 Task: Look for space in Palani, India from 4th June, 2023 to 15th June, 2023 for 2 adults in price range Rs.10000 to Rs.15000. Place can be entire place with 1  bedroom having 1 bed and 1 bathroom. Property type can be house, flat, guest house, hotel. Booking option can be shelf check-in. Required host language is English.
Action: Mouse moved to (446, 76)
Screenshot: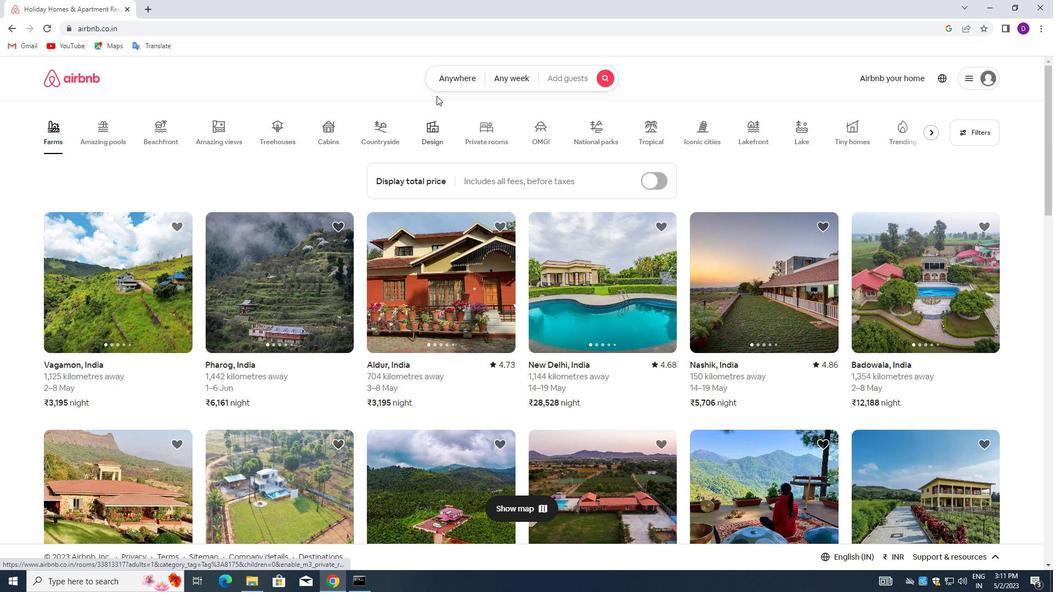
Action: Mouse pressed left at (446, 76)
Screenshot: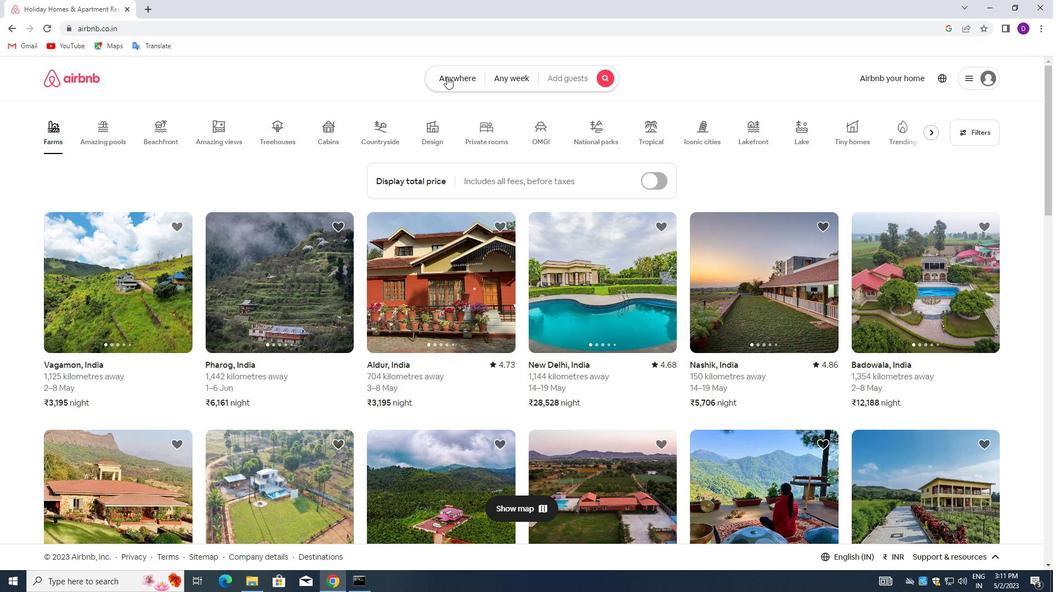 
Action: Mouse moved to (354, 119)
Screenshot: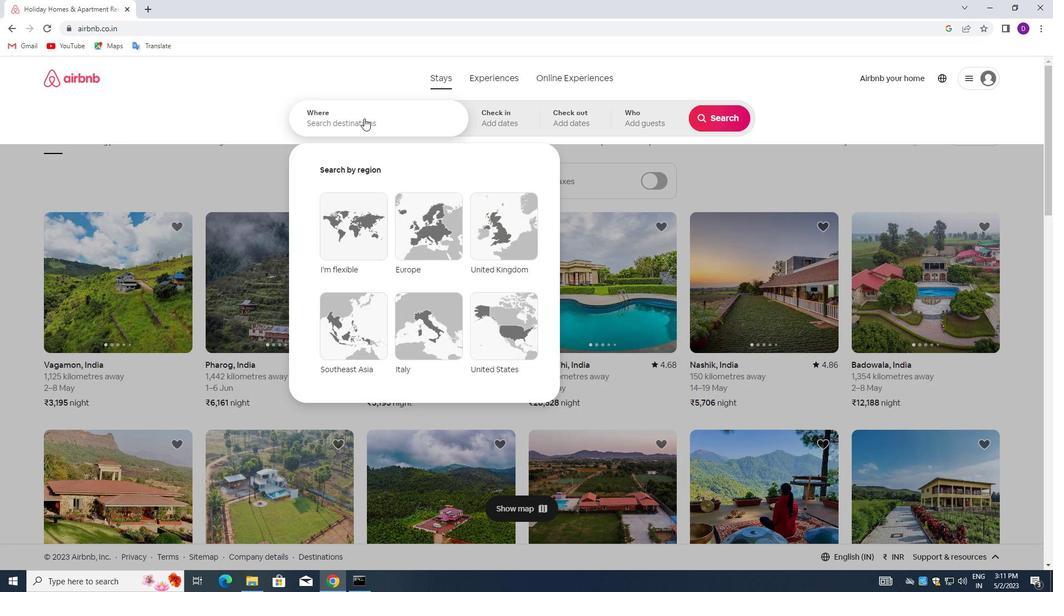 
Action: Mouse pressed left at (354, 119)
Screenshot: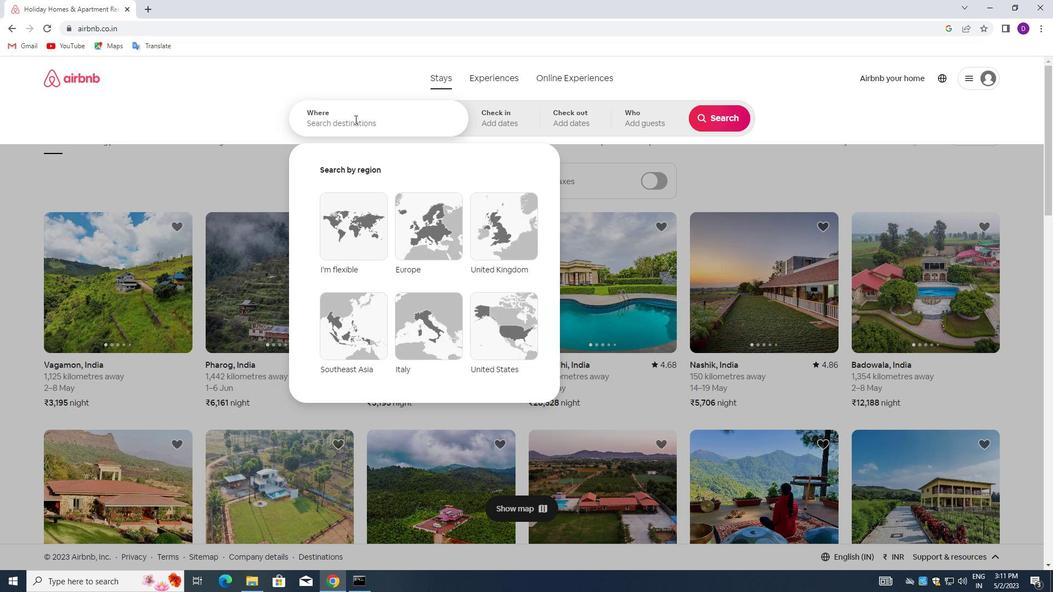 
Action: Mouse moved to (219, 135)
Screenshot: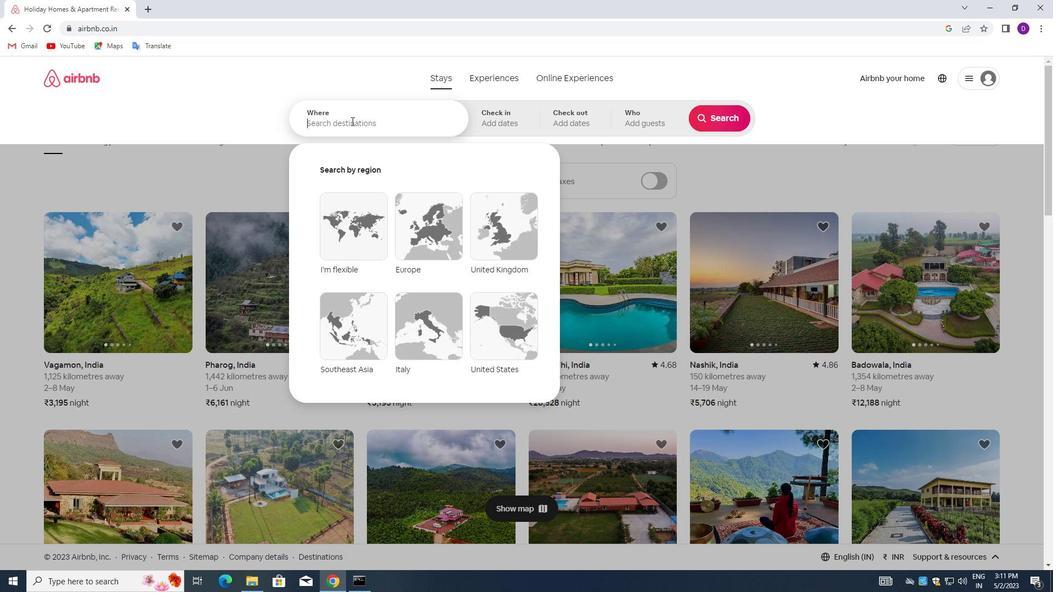 
Action: Key pressed <Key.shift>PALANI,<Key.space><Key.shift>INDIA<Key.enter>
Screenshot: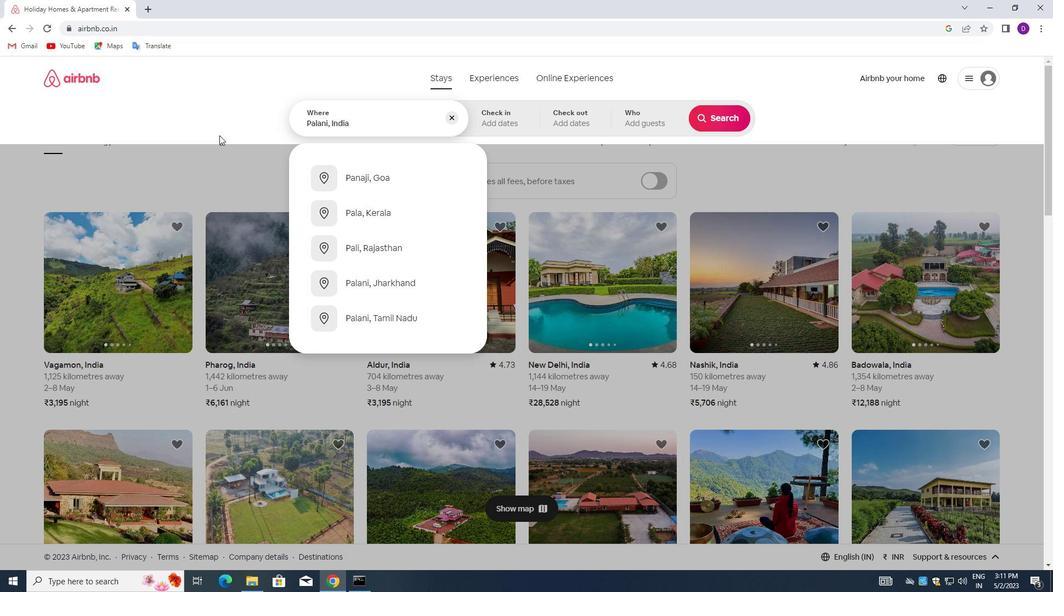 
Action: Mouse moved to (552, 279)
Screenshot: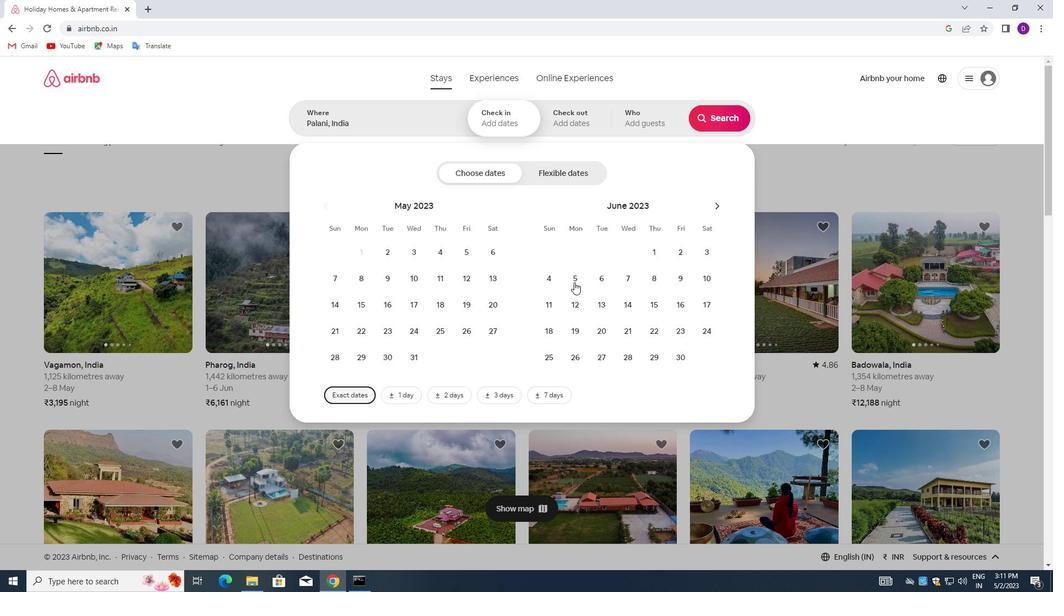 
Action: Mouse pressed left at (552, 279)
Screenshot: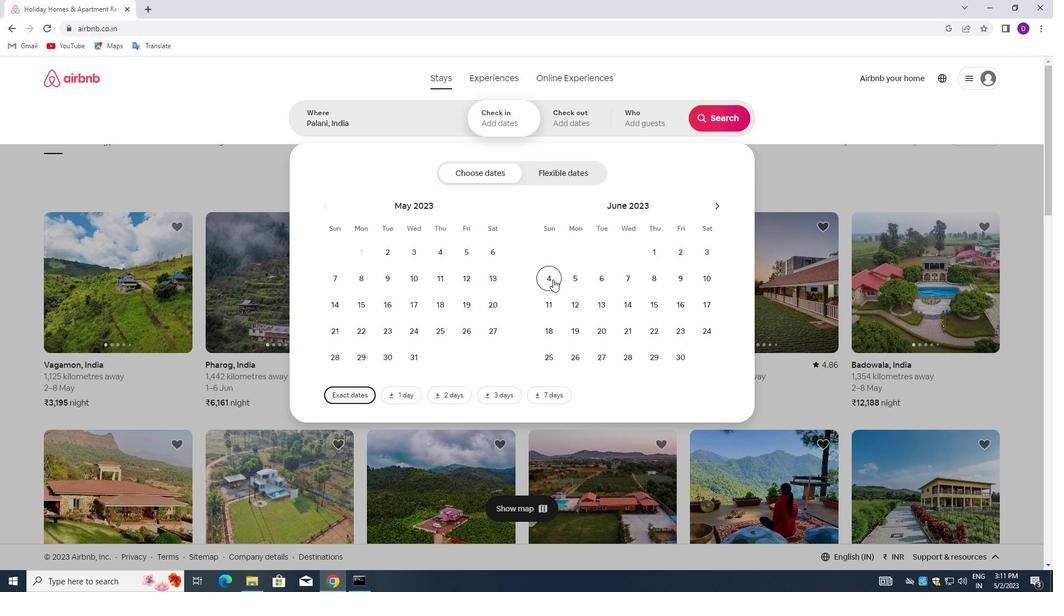 
Action: Mouse moved to (652, 307)
Screenshot: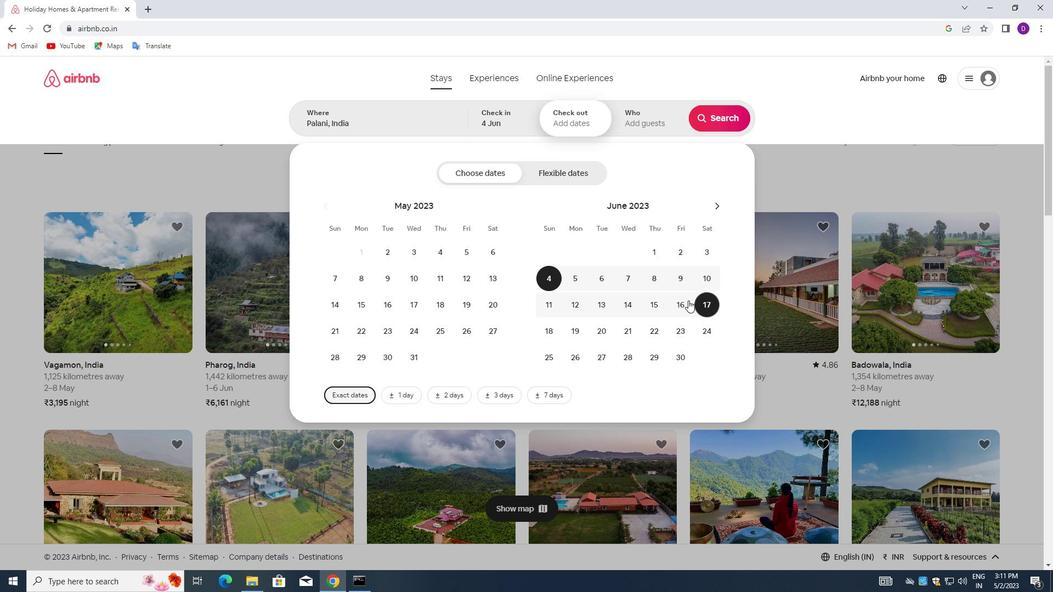 
Action: Mouse pressed left at (652, 307)
Screenshot: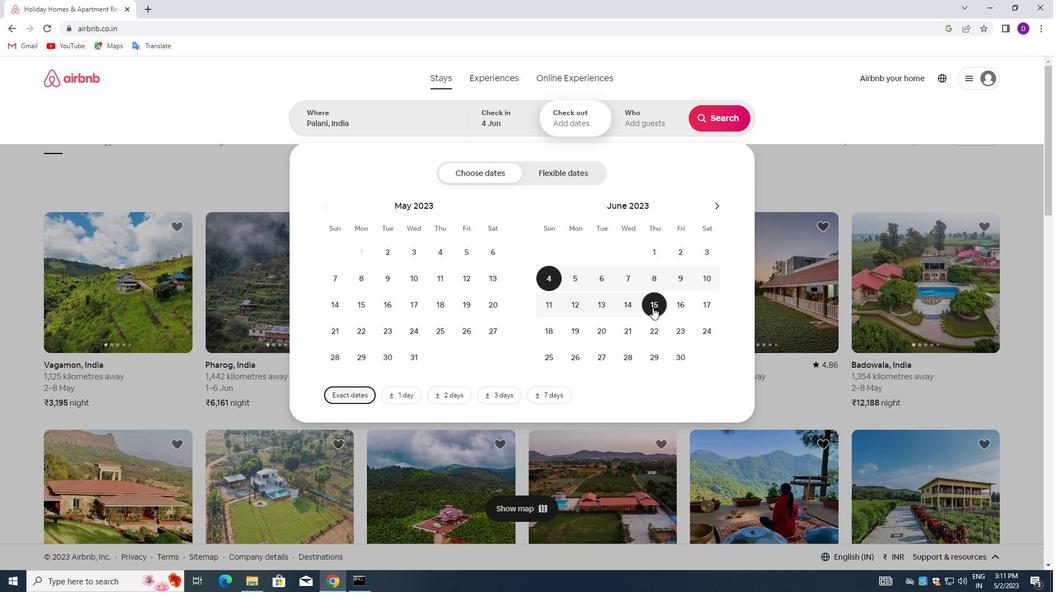 
Action: Mouse moved to (633, 120)
Screenshot: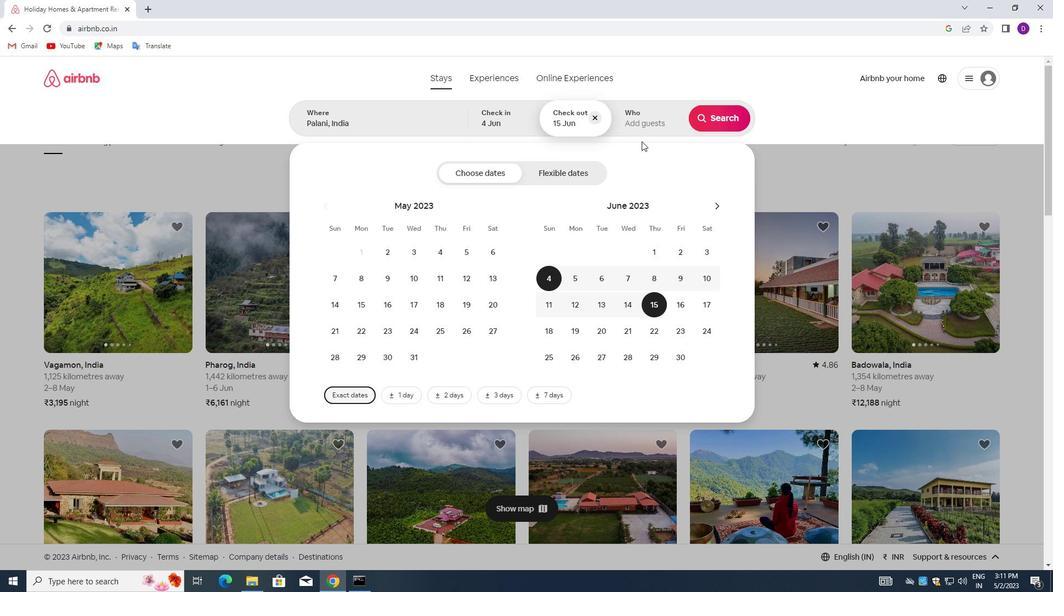 
Action: Mouse pressed left at (633, 120)
Screenshot: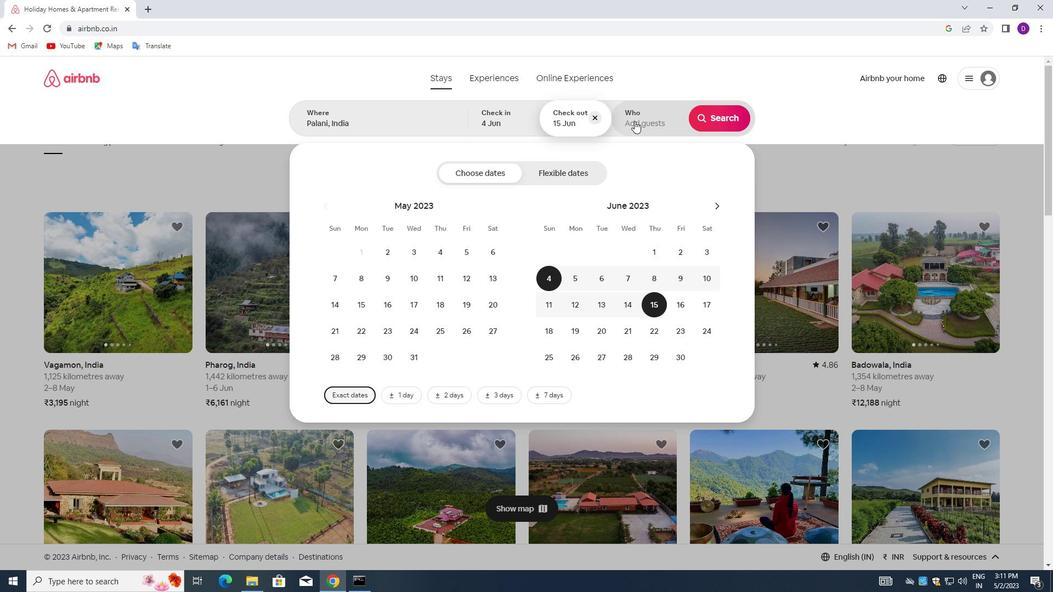 
Action: Mouse moved to (714, 175)
Screenshot: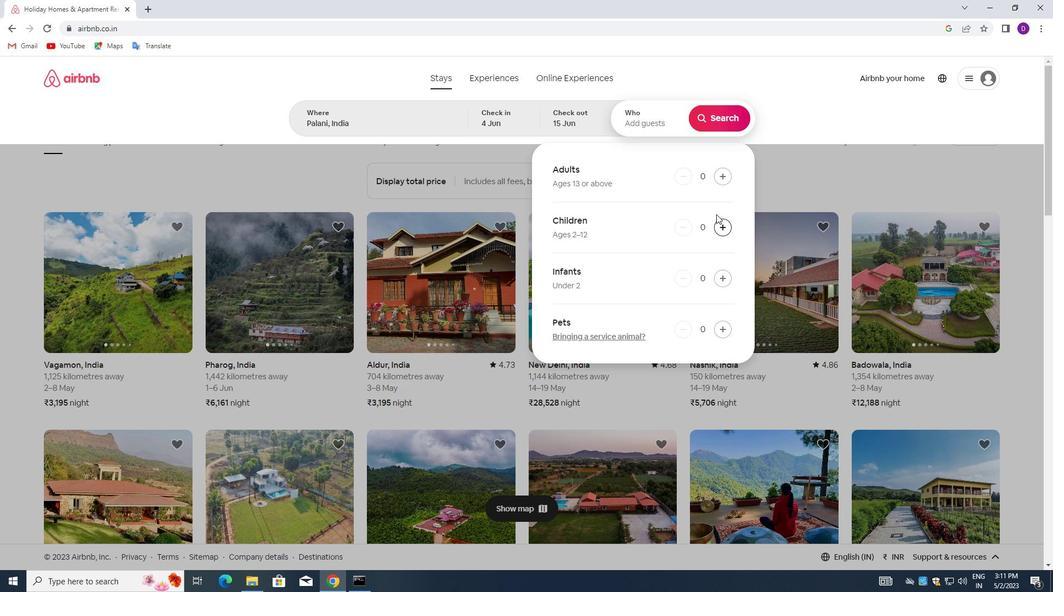 
Action: Mouse pressed left at (714, 175)
Screenshot: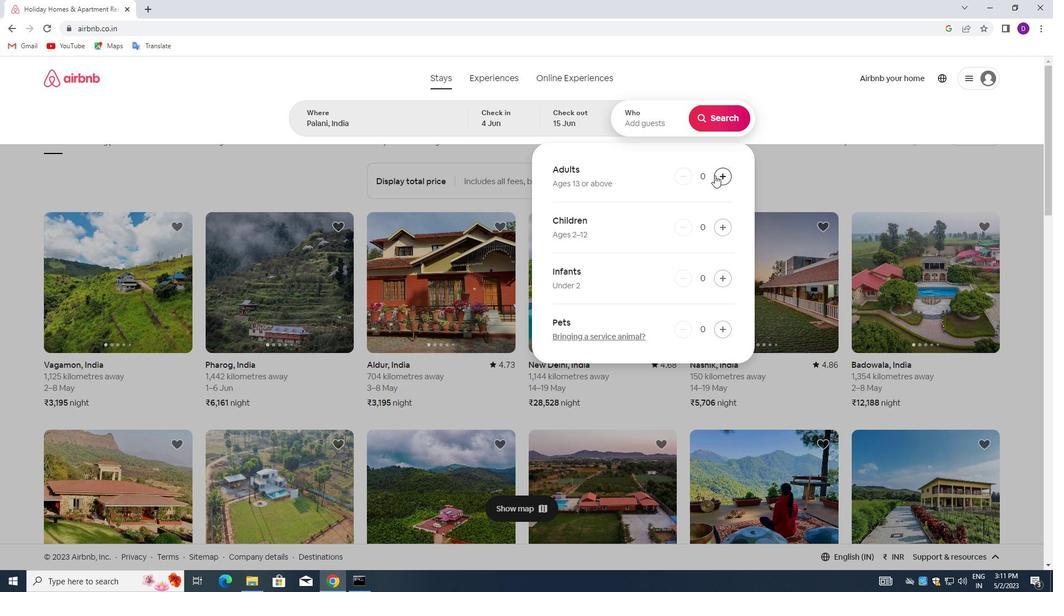 
Action: Mouse pressed left at (714, 175)
Screenshot: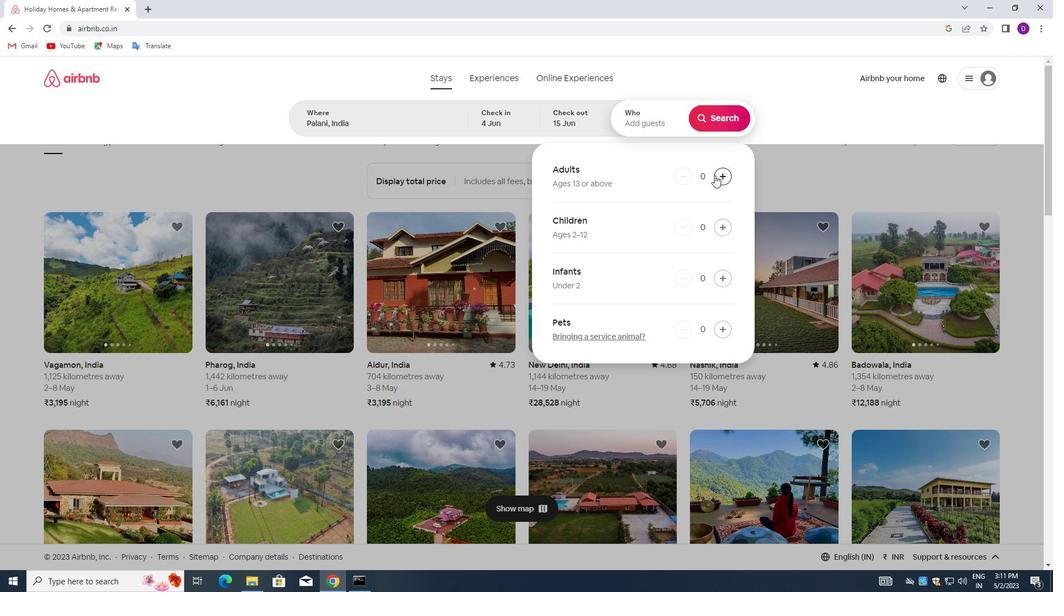 
Action: Mouse moved to (721, 118)
Screenshot: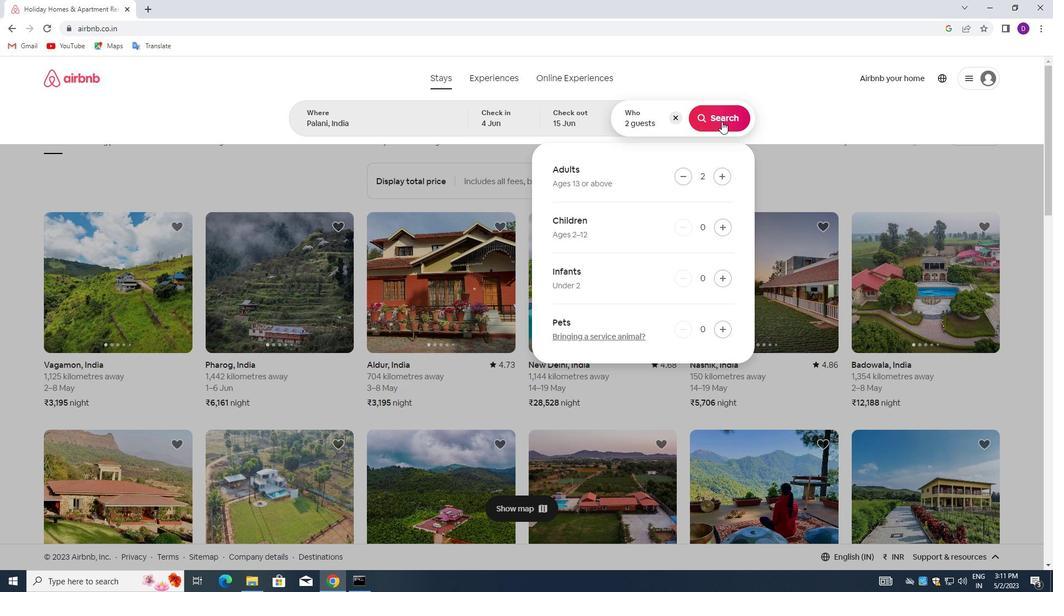 
Action: Mouse pressed left at (721, 118)
Screenshot: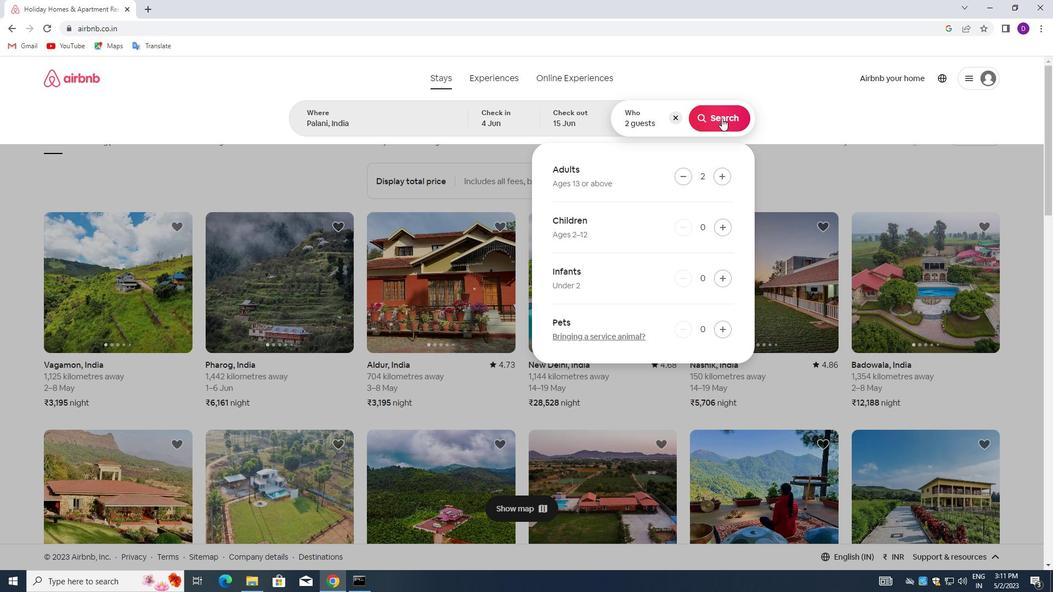 
Action: Mouse moved to (992, 122)
Screenshot: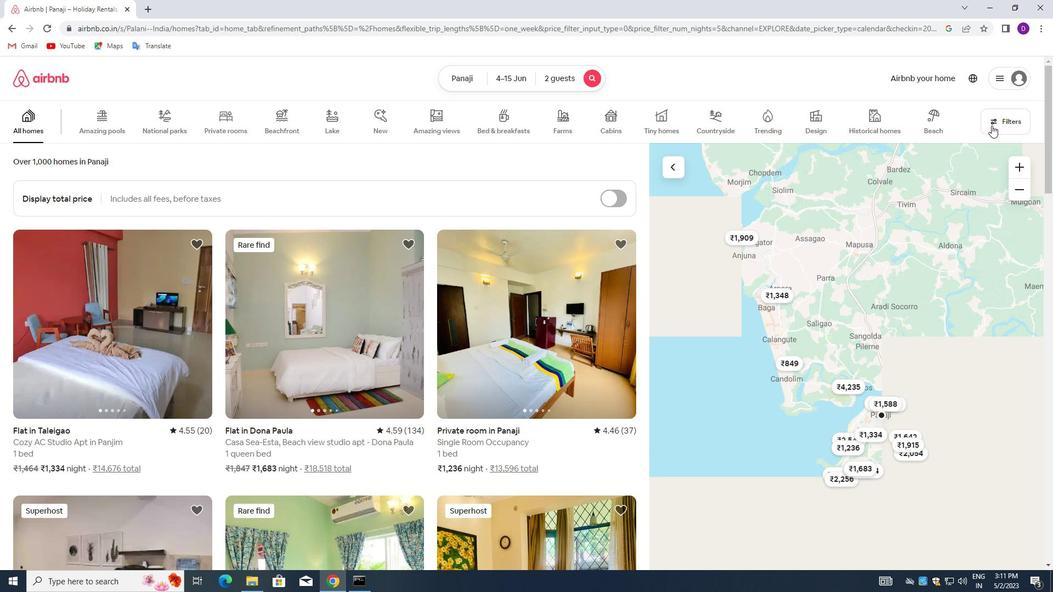 
Action: Mouse pressed left at (992, 122)
Screenshot: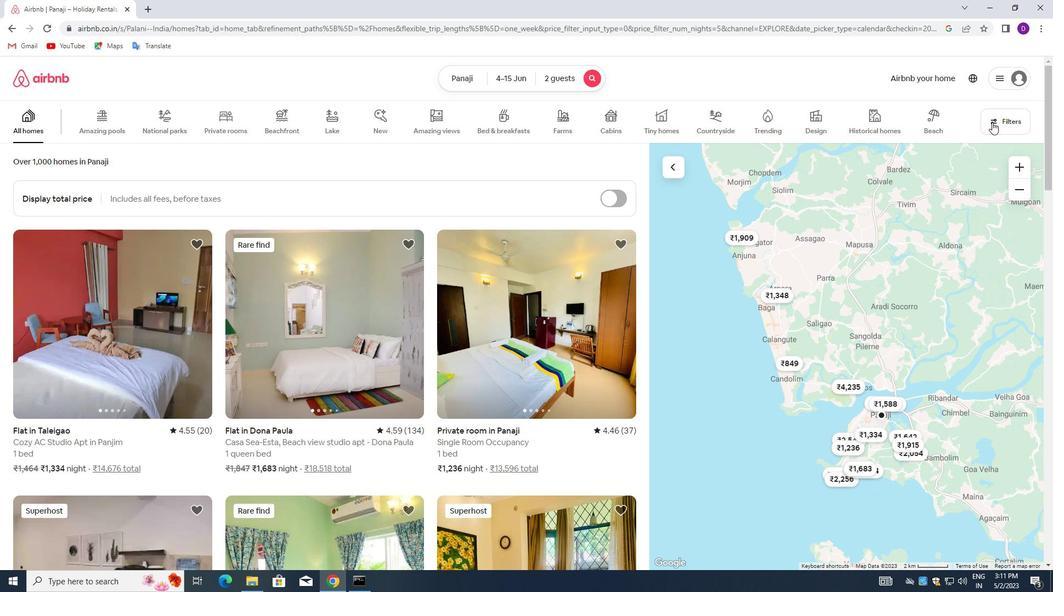 
Action: Mouse moved to (386, 261)
Screenshot: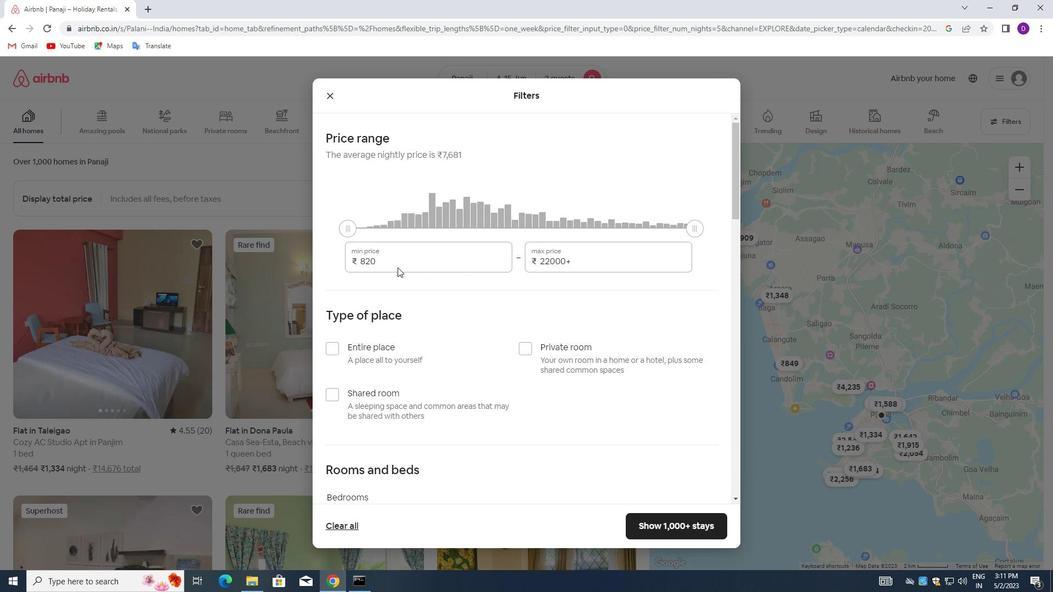 
Action: Mouse pressed left at (386, 261)
Screenshot: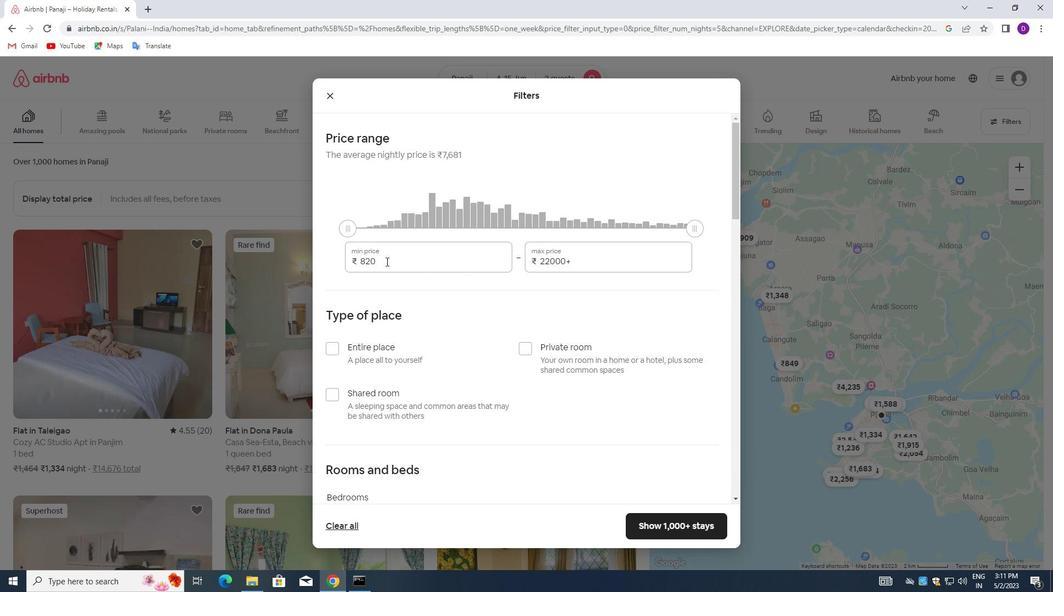 
Action: Mouse pressed left at (386, 261)
Screenshot: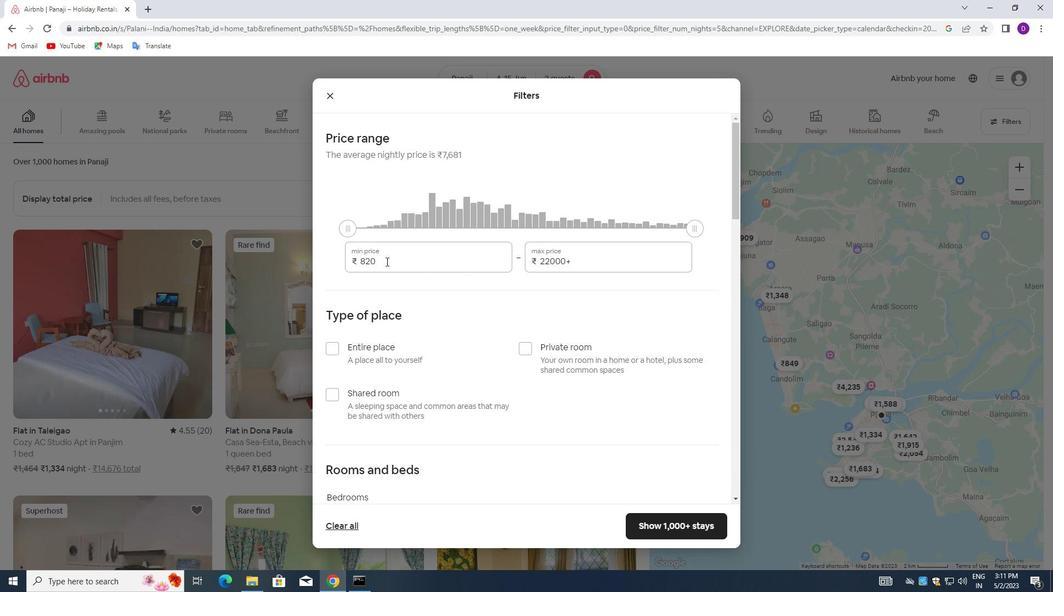 
Action: Key pressed 10000<Key.tab>
Screenshot: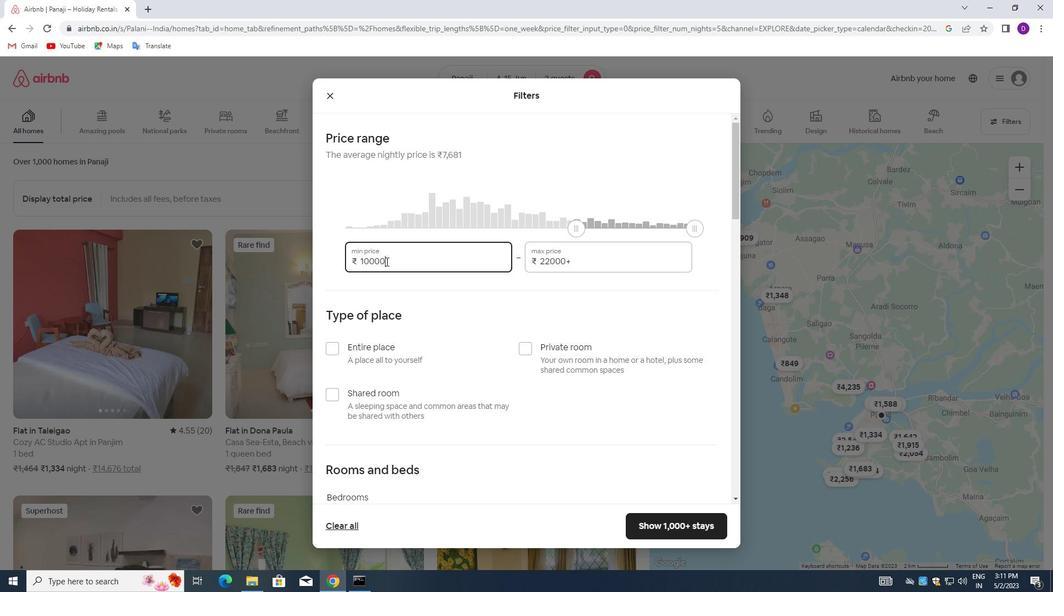 
Action: Mouse moved to (436, 286)
Screenshot: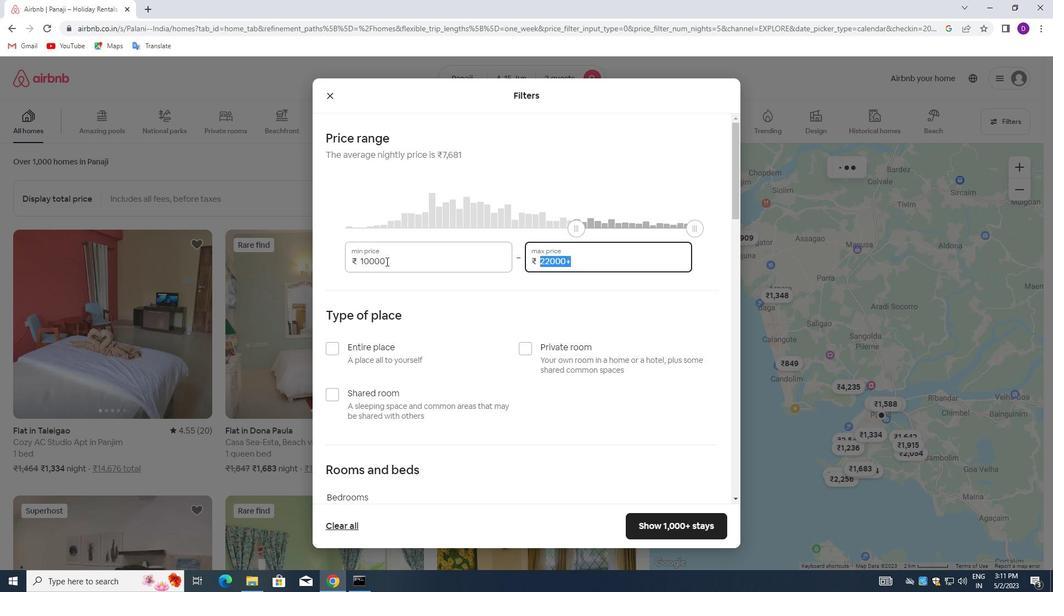 
Action: Key pressed 15000
Screenshot: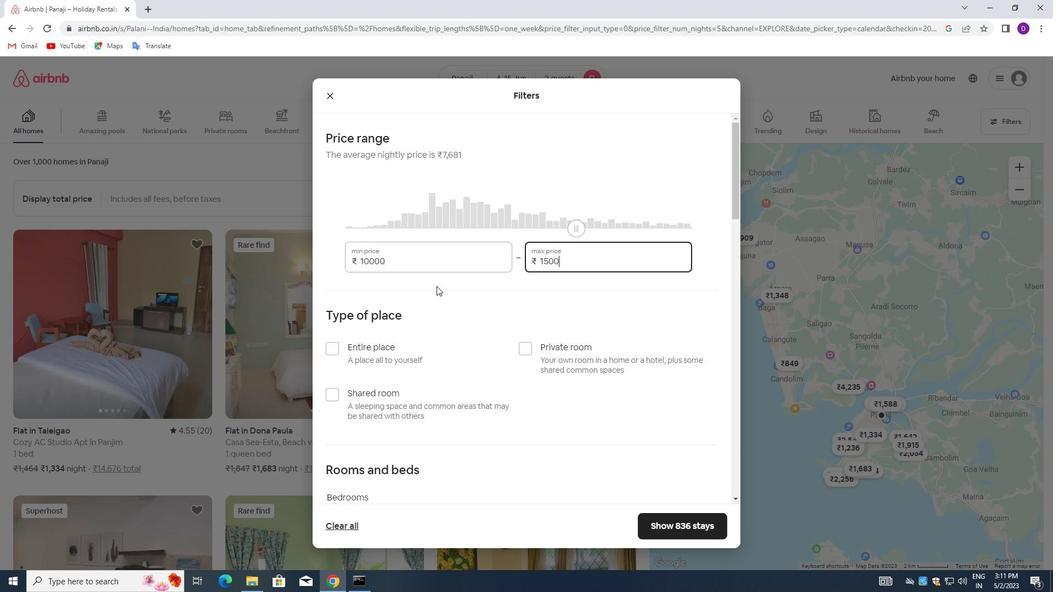 
Action: Mouse moved to (528, 400)
Screenshot: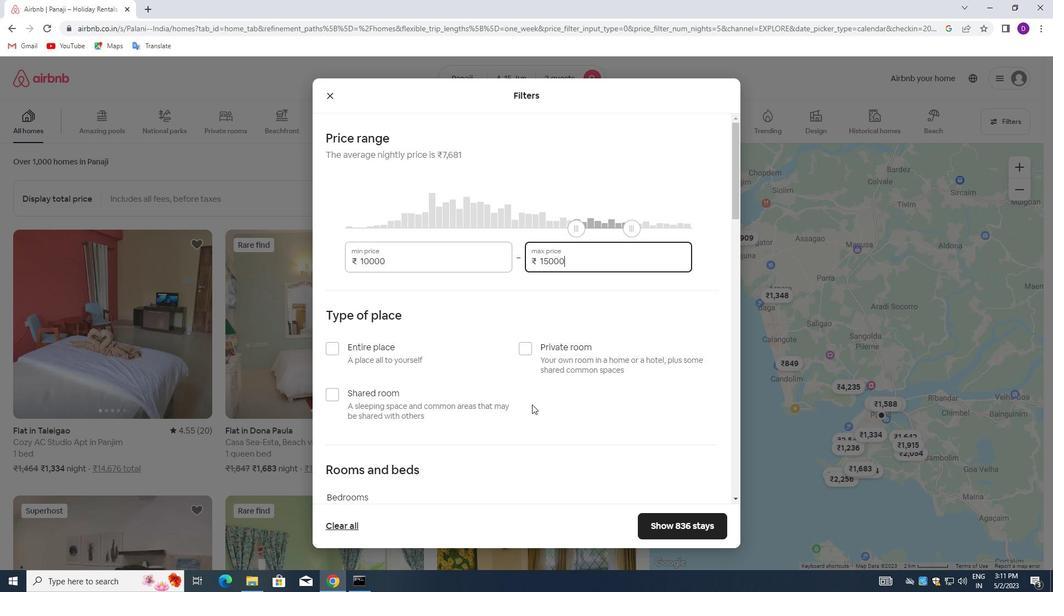 
Action: Mouse scrolled (528, 400) with delta (0, 0)
Screenshot: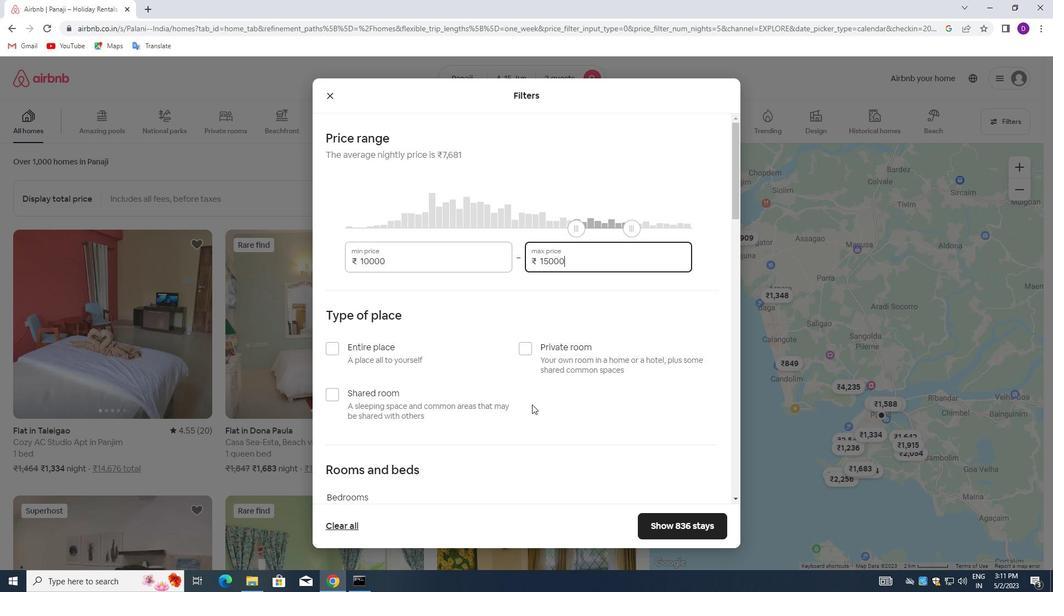 
Action: Mouse moved to (334, 295)
Screenshot: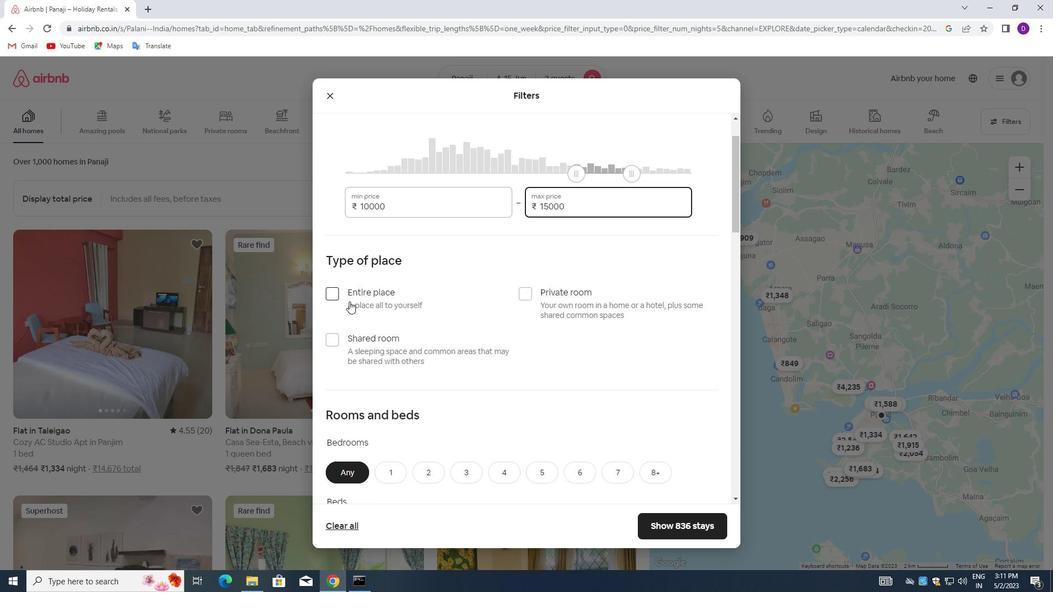 
Action: Mouse pressed left at (334, 295)
Screenshot: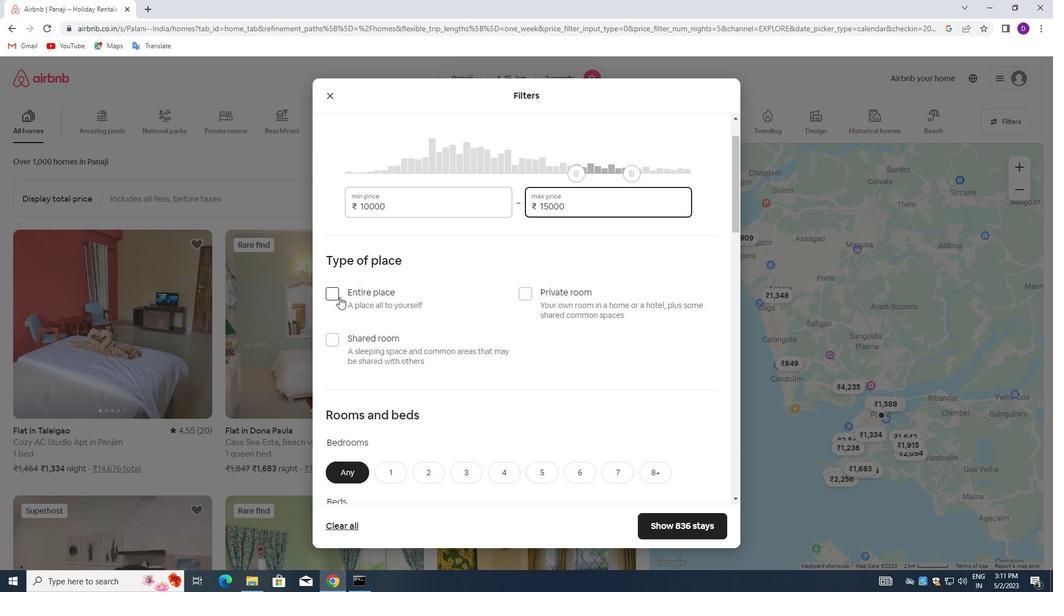 
Action: Mouse moved to (496, 320)
Screenshot: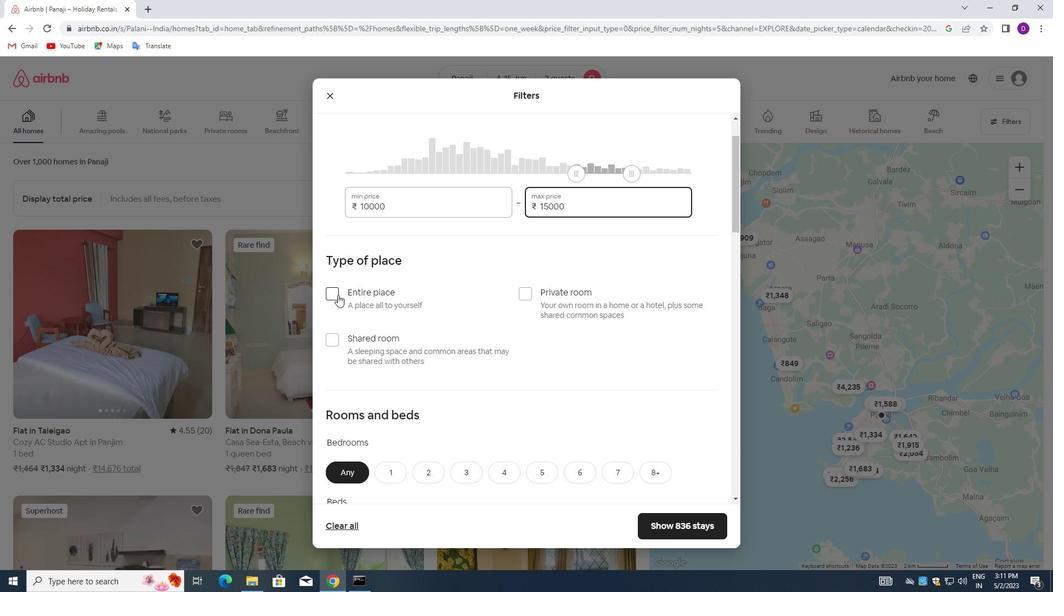 
Action: Mouse scrolled (496, 319) with delta (0, 0)
Screenshot: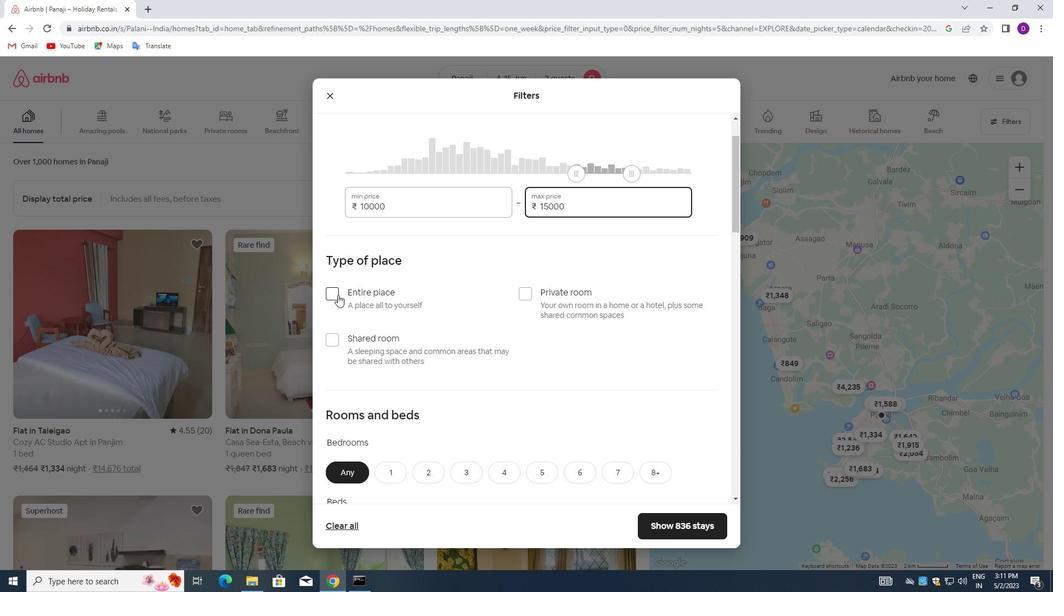 
Action: Mouse moved to (496, 320)
Screenshot: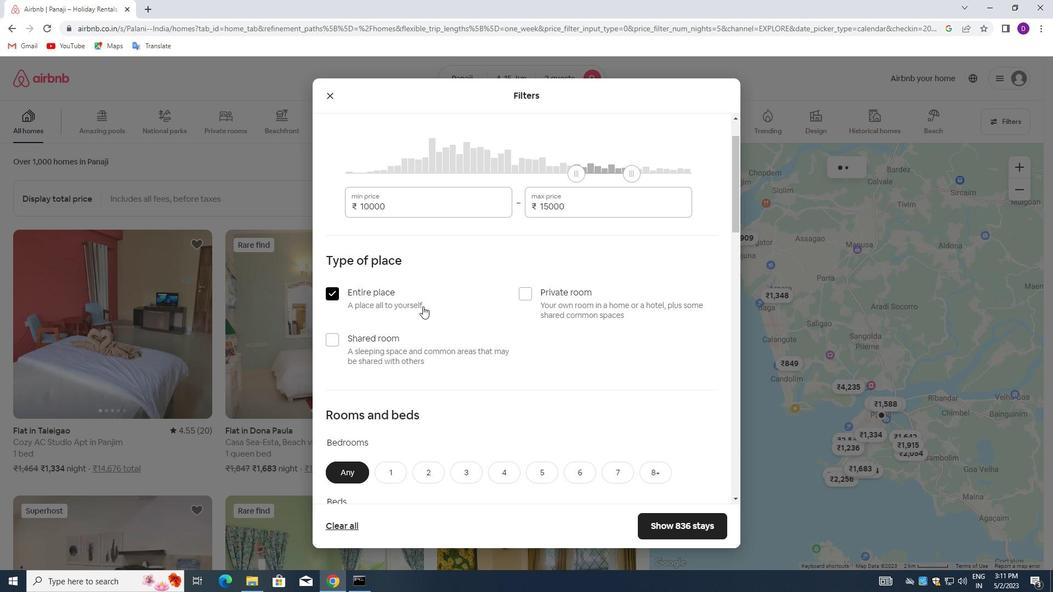 
Action: Mouse scrolled (496, 320) with delta (0, 0)
Screenshot: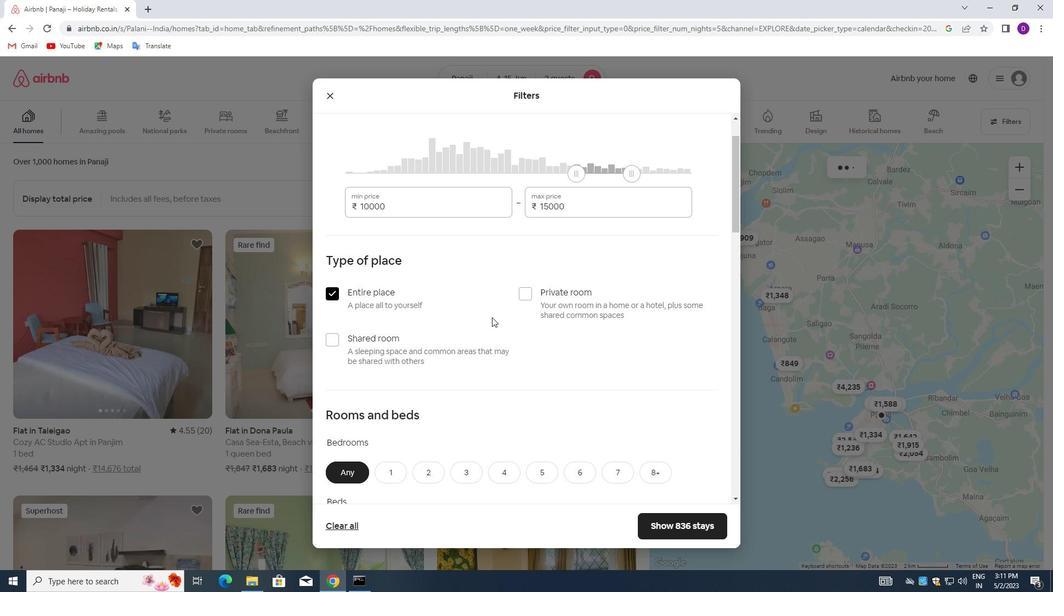 
Action: Mouse moved to (496, 321)
Screenshot: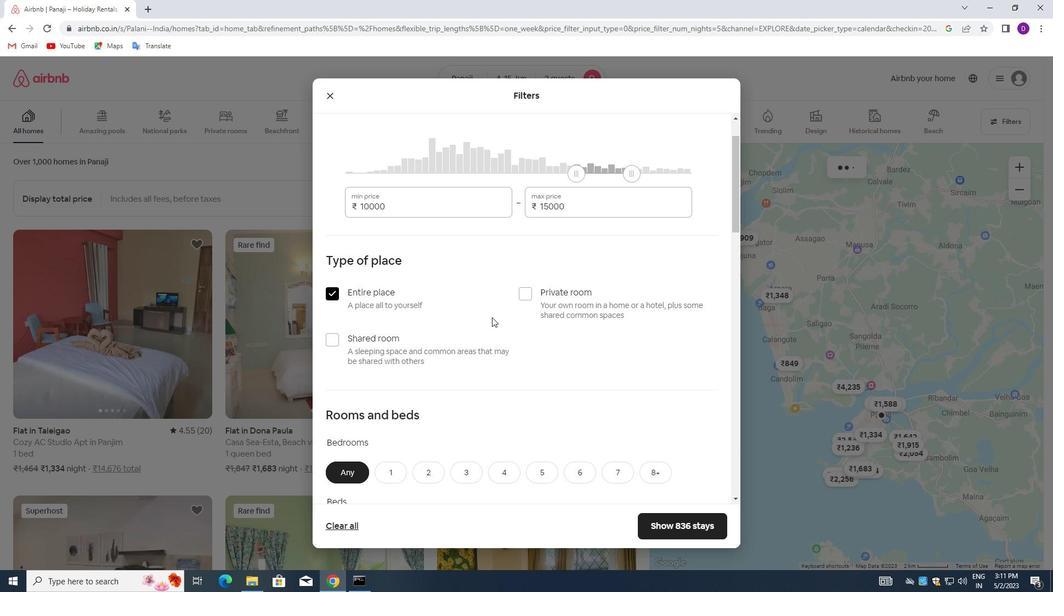 
Action: Mouse scrolled (496, 321) with delta (0, 0)
Screenshot: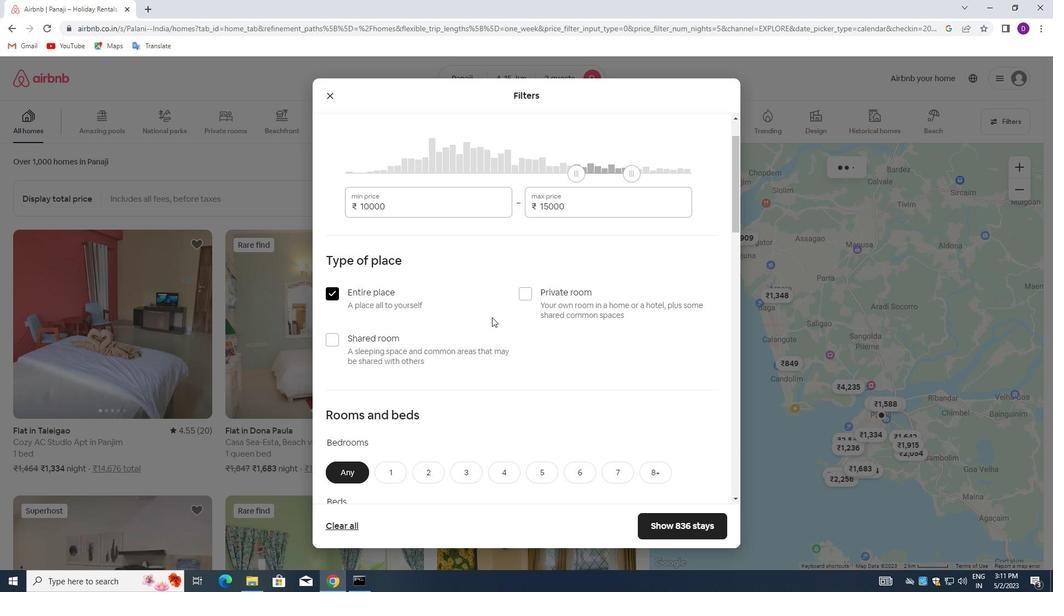 
Action: Mouse scrolled (496, 321) with delta (0, 0)
Screenshot: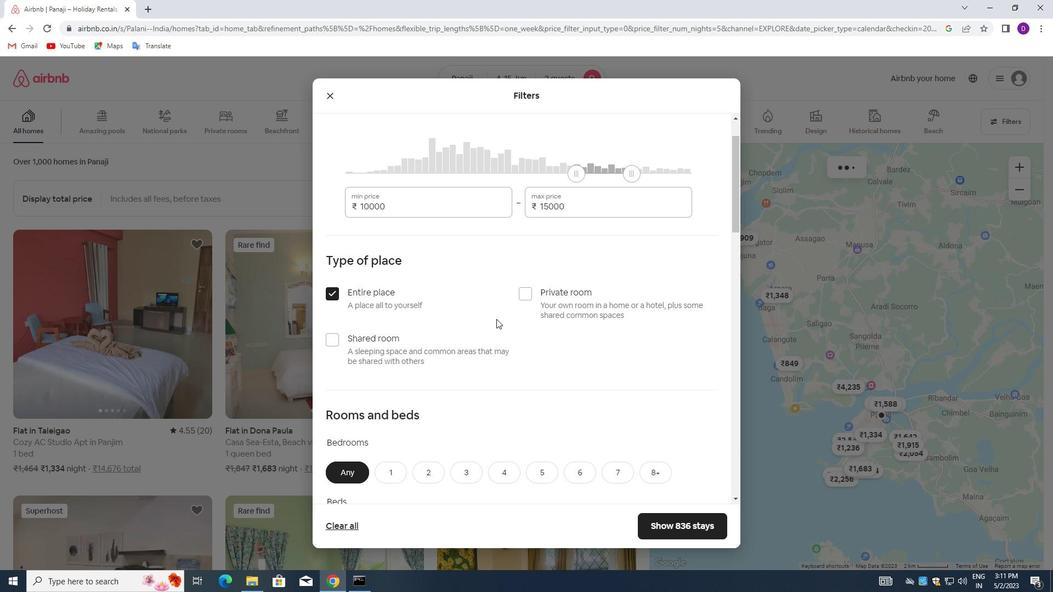 
Action: Mouse moved to (385, 258)
Screenshot: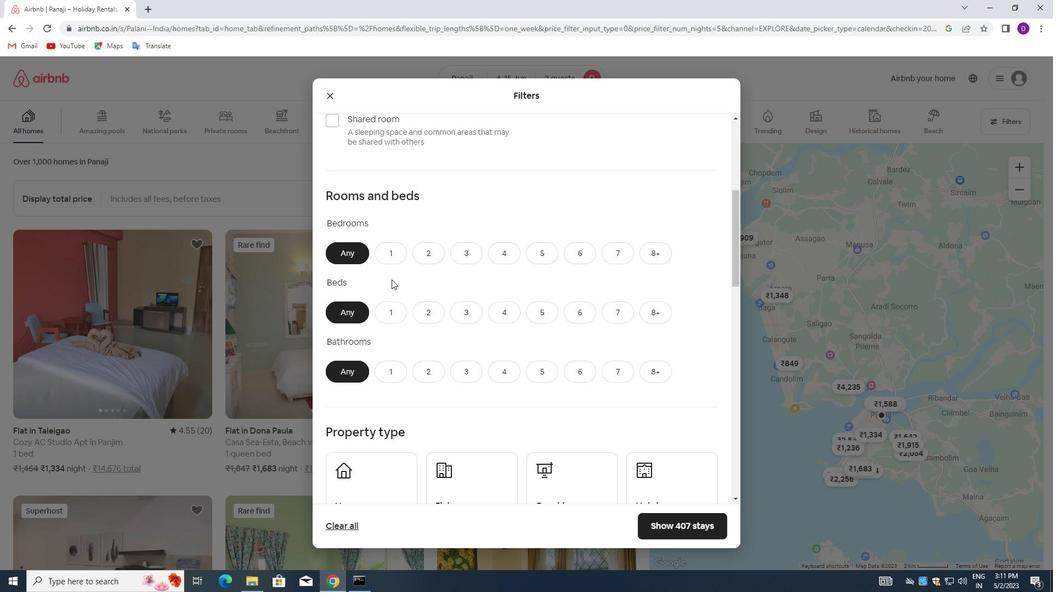 
Action: Mouse pressed left at (385, 258)
Screenshot: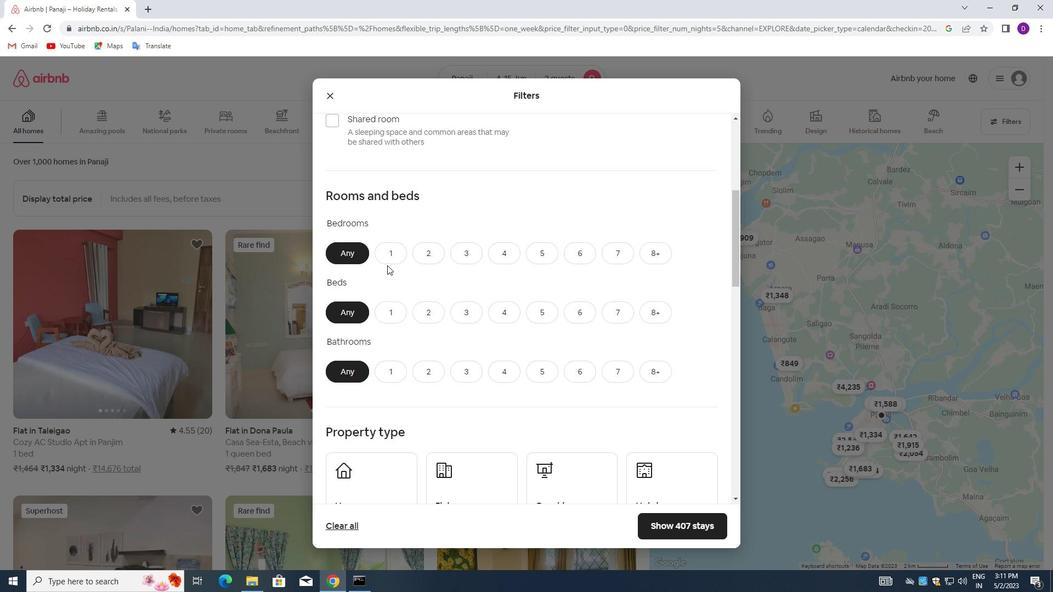 
Action: Mouse moved to (395, 313)
Screenshot: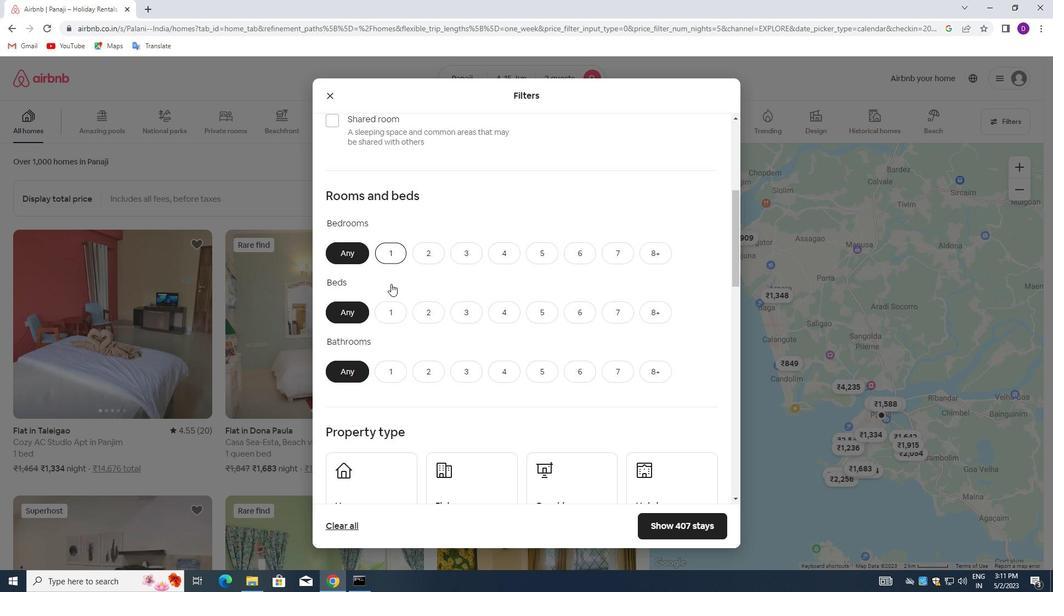 
Action: Mouse pressed left at (395, 313)
Screenshot: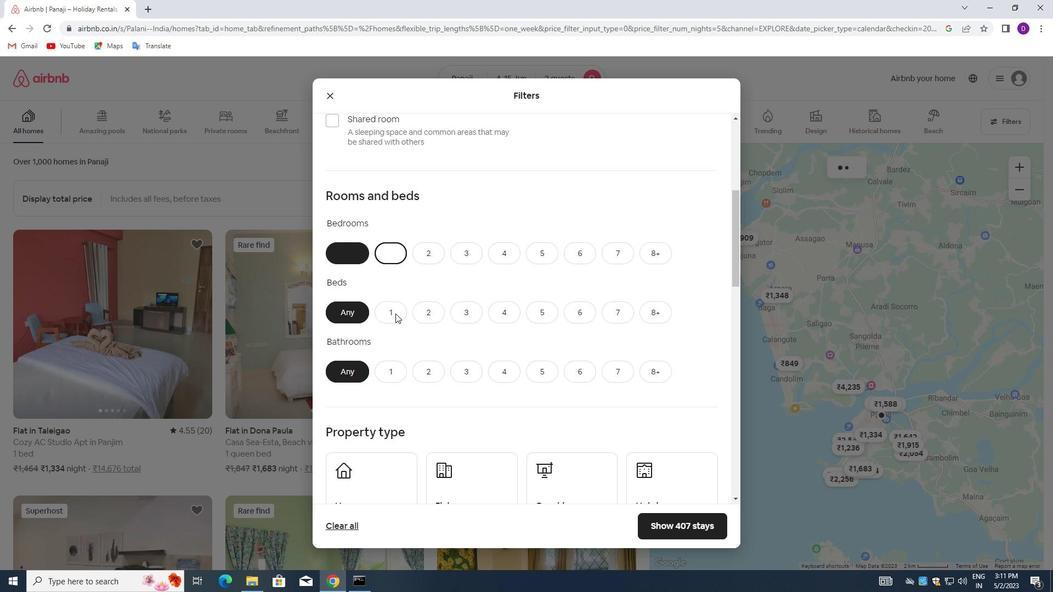 
Action: Mouse moved to (392, 370)
Screenshot: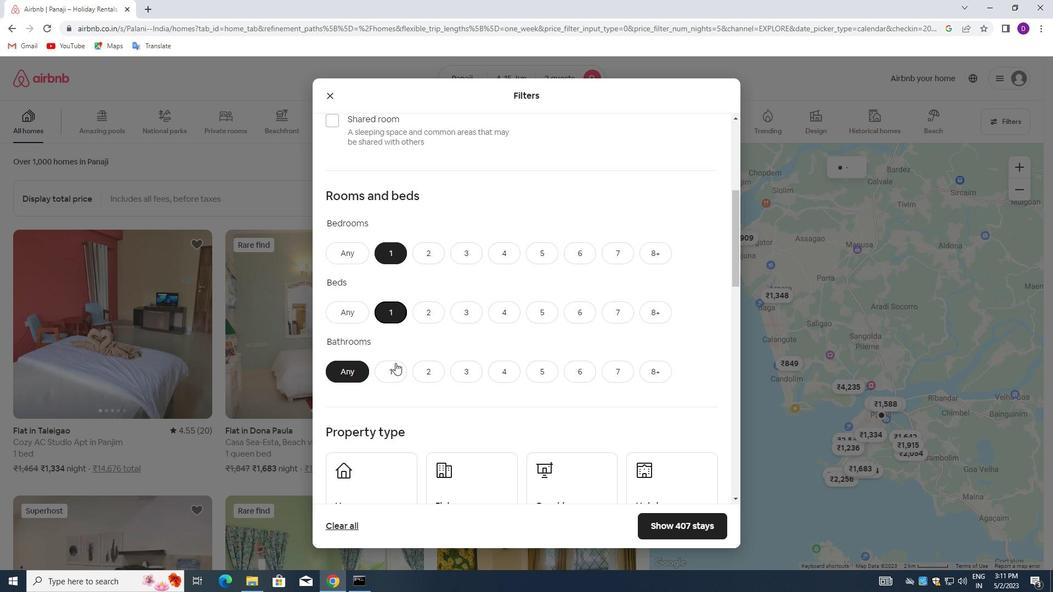 
Action: Mouse pressed left at (392, 370)
Screenshot: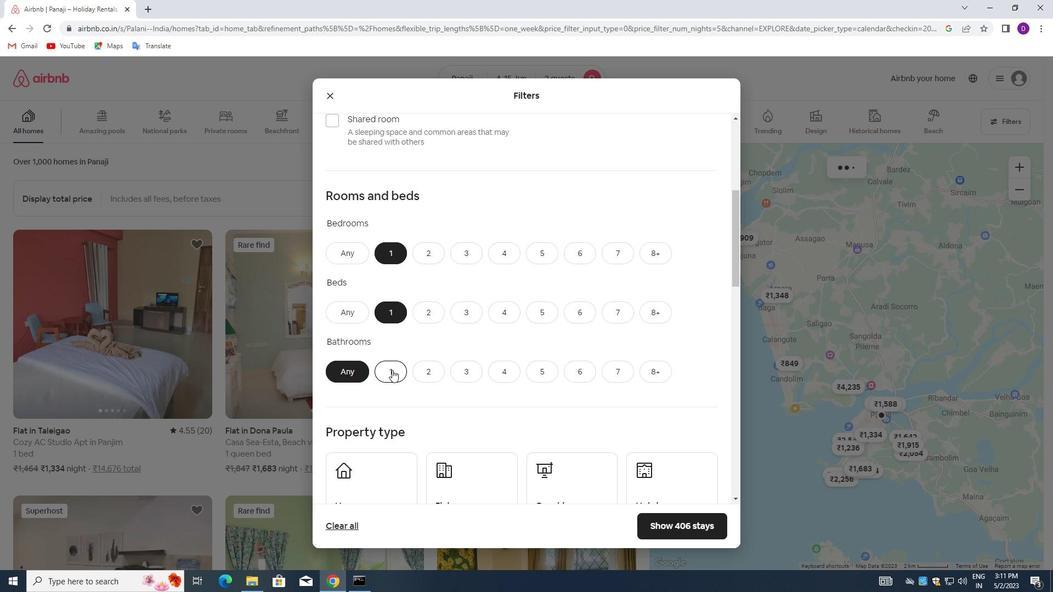 
Action: Mouse moved to (480, 383)
Screenshot: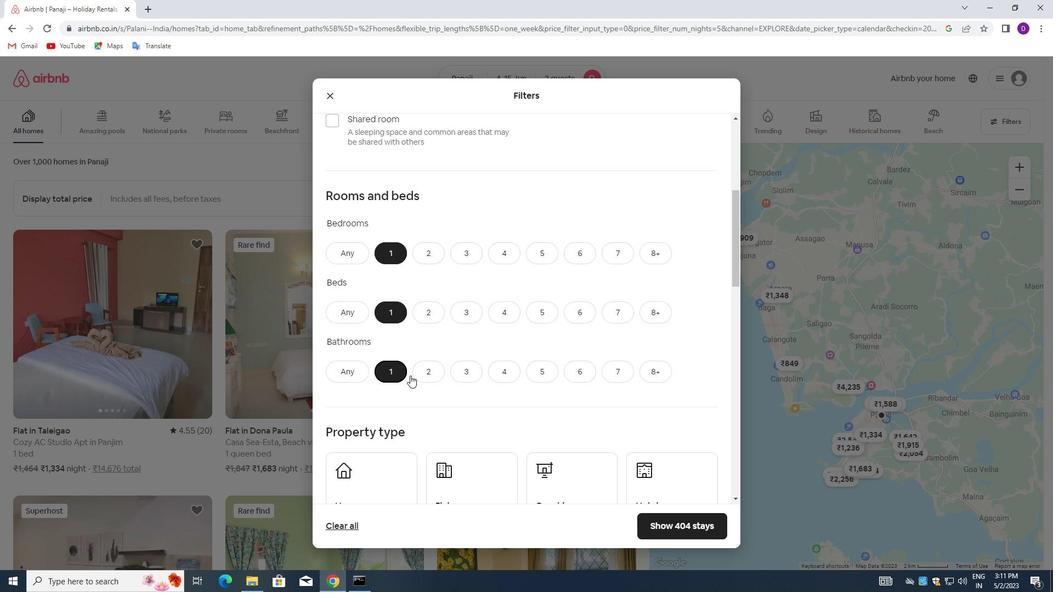 
Action: Mouse scrolled (480, 382) with delta (0, 0)
Screenshot: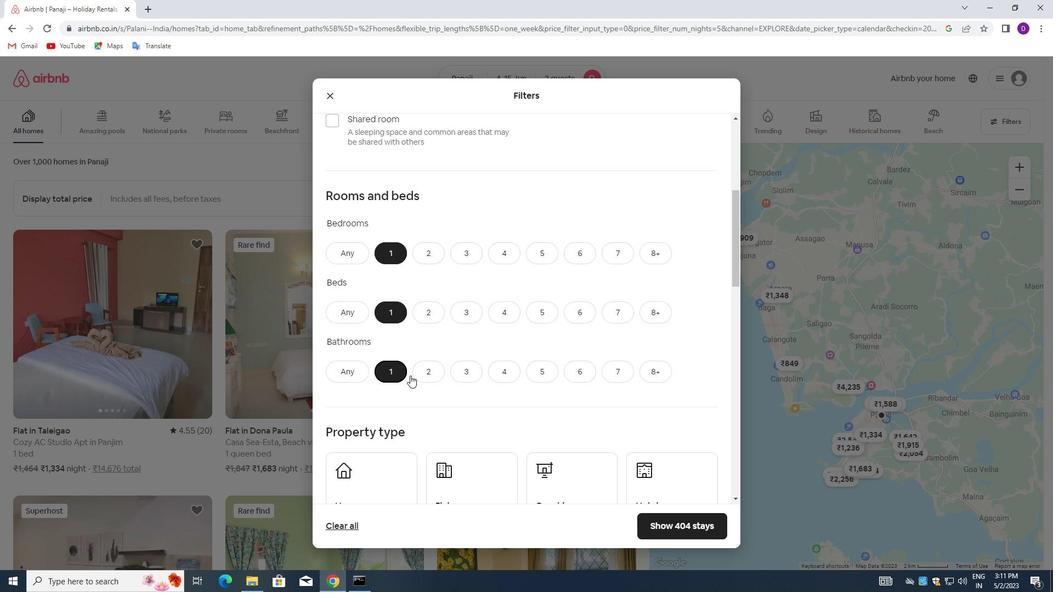 
Action: Mouse moved to (481, 384)
Screenshot: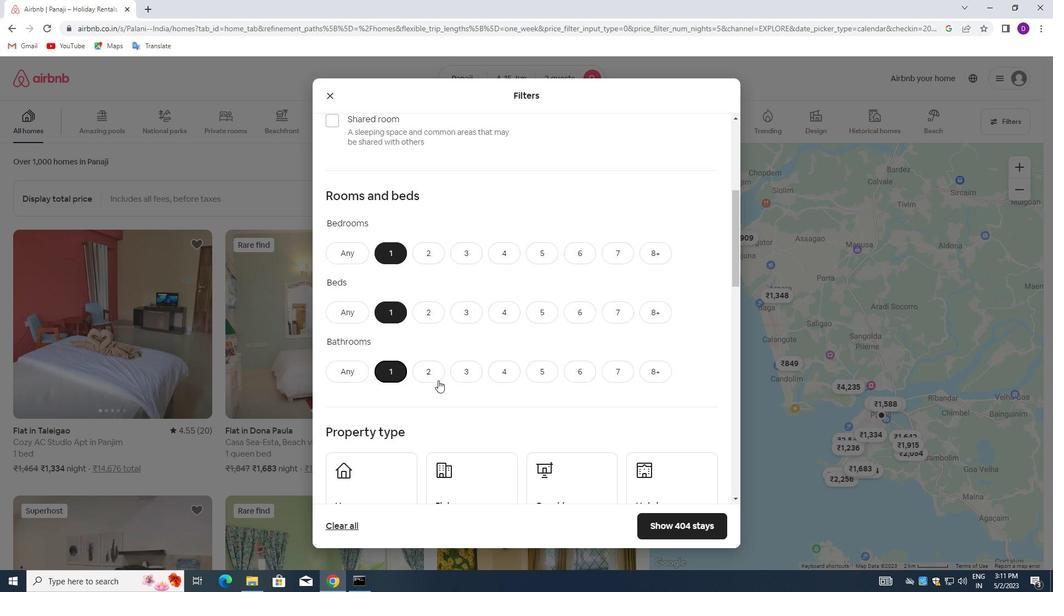 
Action: Mouse scrolled (481, 383) with delta (0, 0)
Screenshot: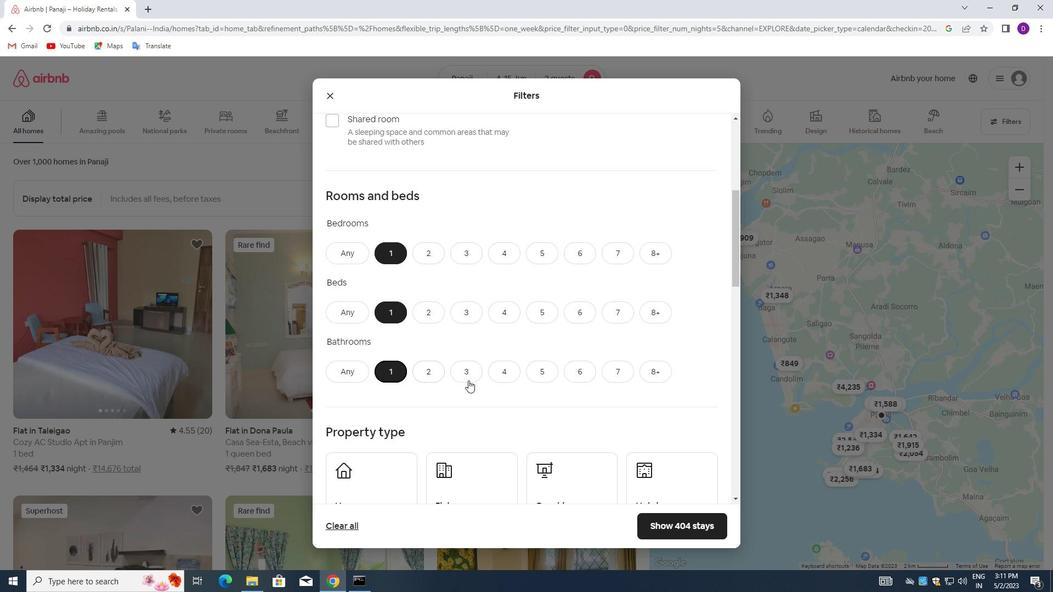 
Action: Mouse moved to (392, 369)
Screenshot: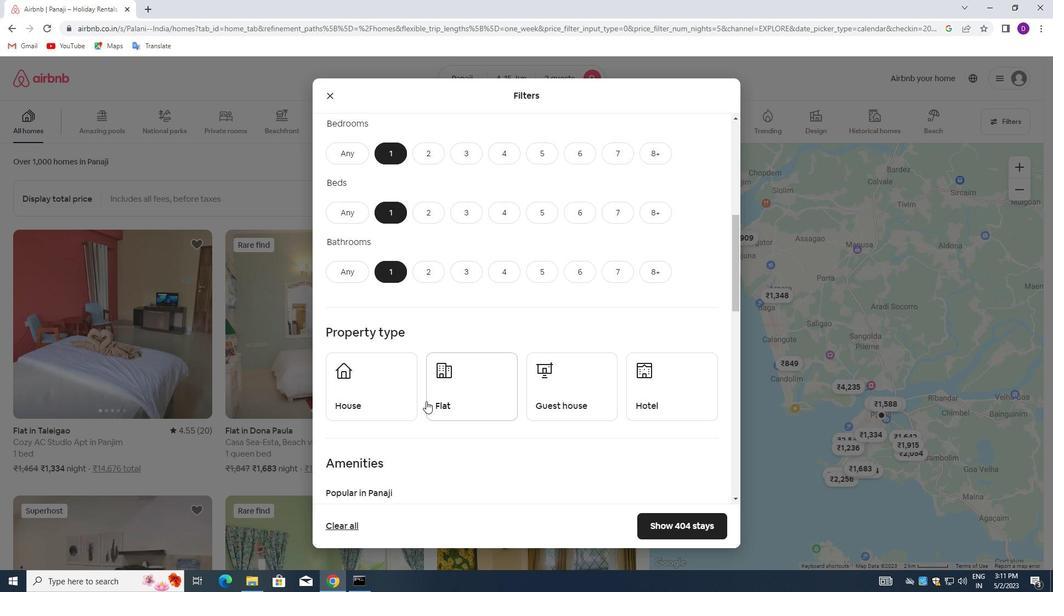 
Action: Mouse pressed left at (392, 369)
Screenshot: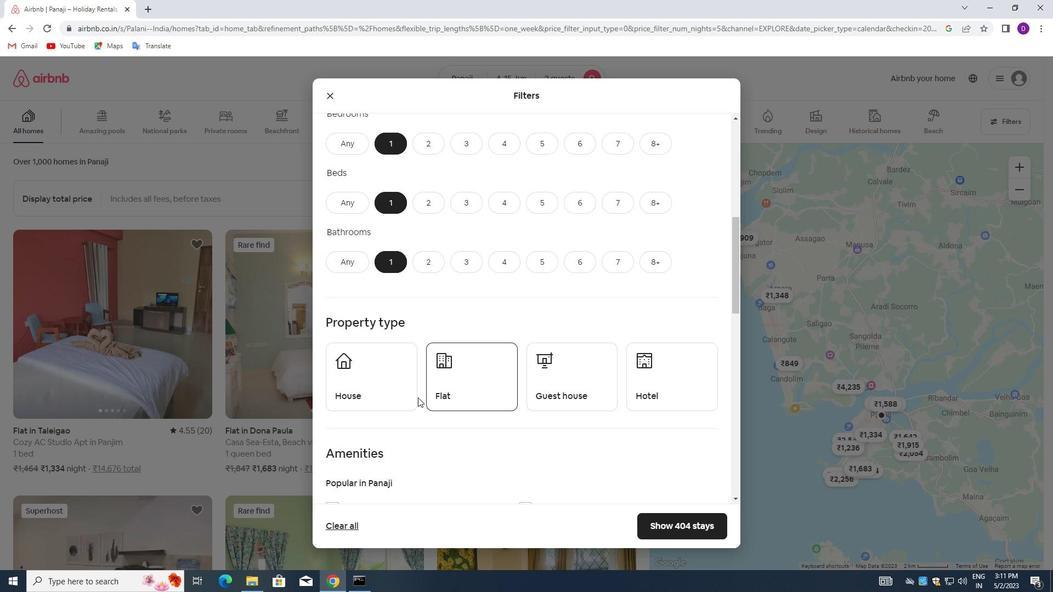 
Action: Mouse moved to (470, 372)
Screenshot: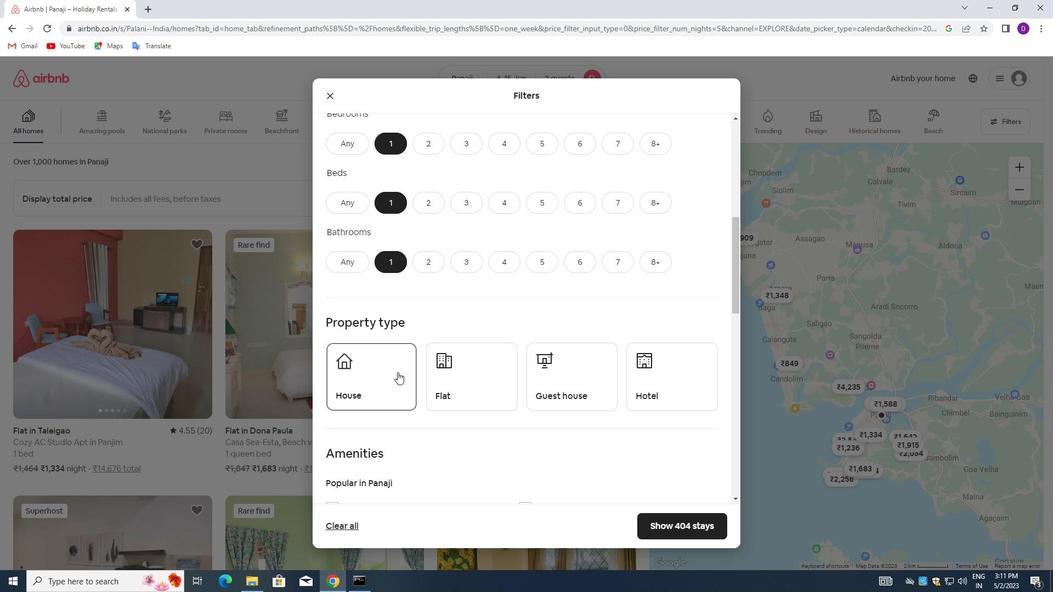 
Action: Mouse pressed left at (470, 372)
Screenshot: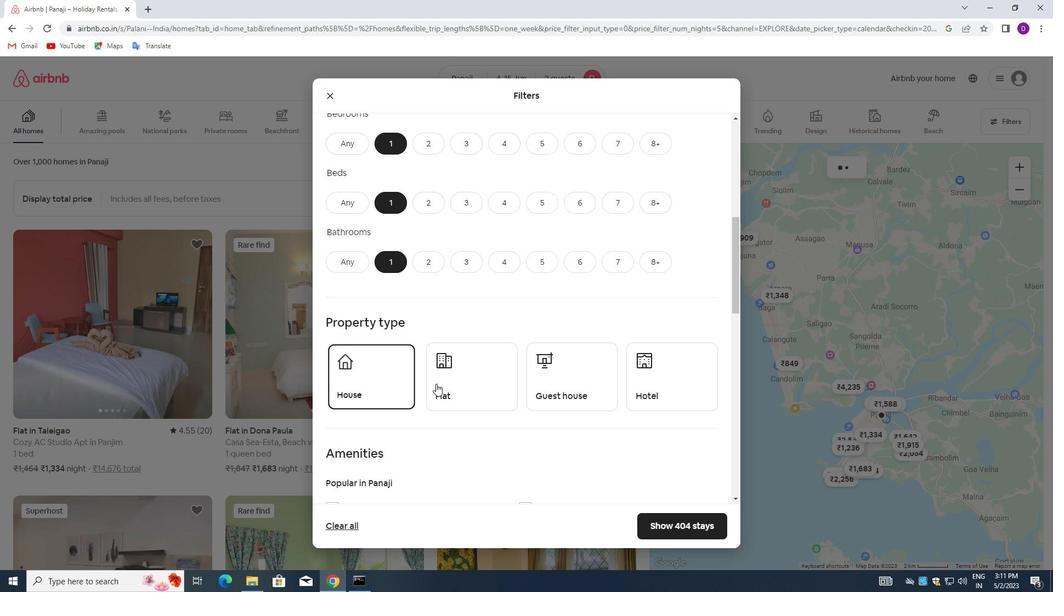 
Action: Mouse moved to (557, 377)
Screenshot: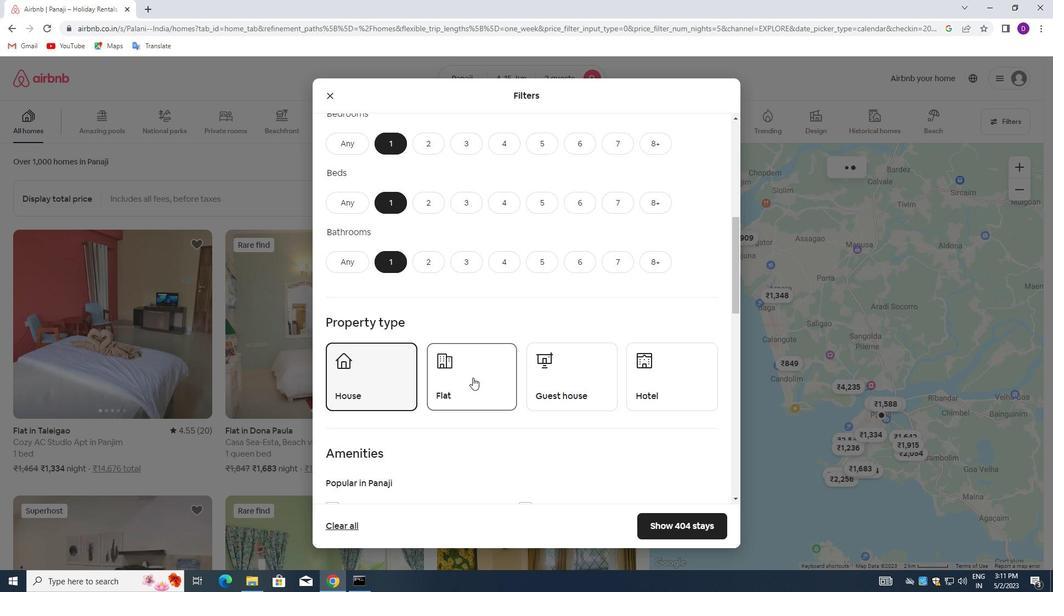 
Action: Mouse pressed left at (557, 377)
Screenshot: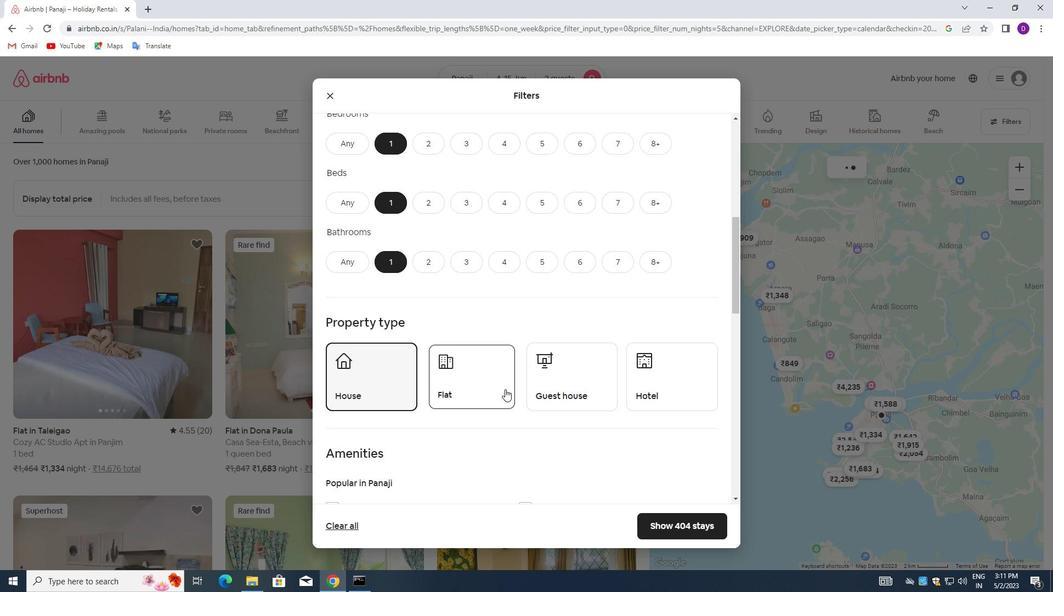 
Action: Mouse moved to (666, 370)
Screenshot: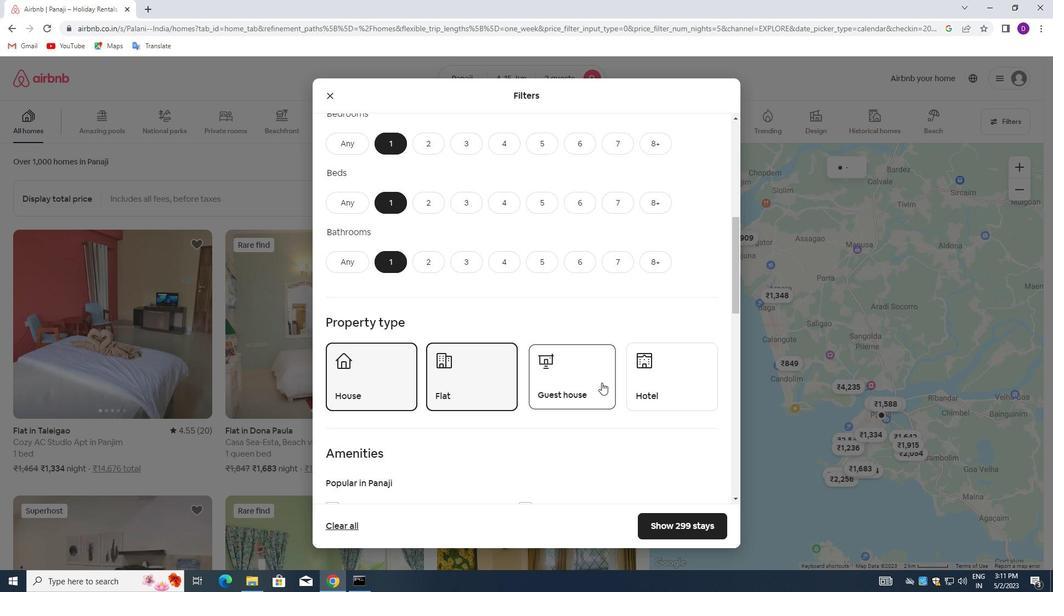 
Action: Mouse pressed left at (666, 370)
Screenshot: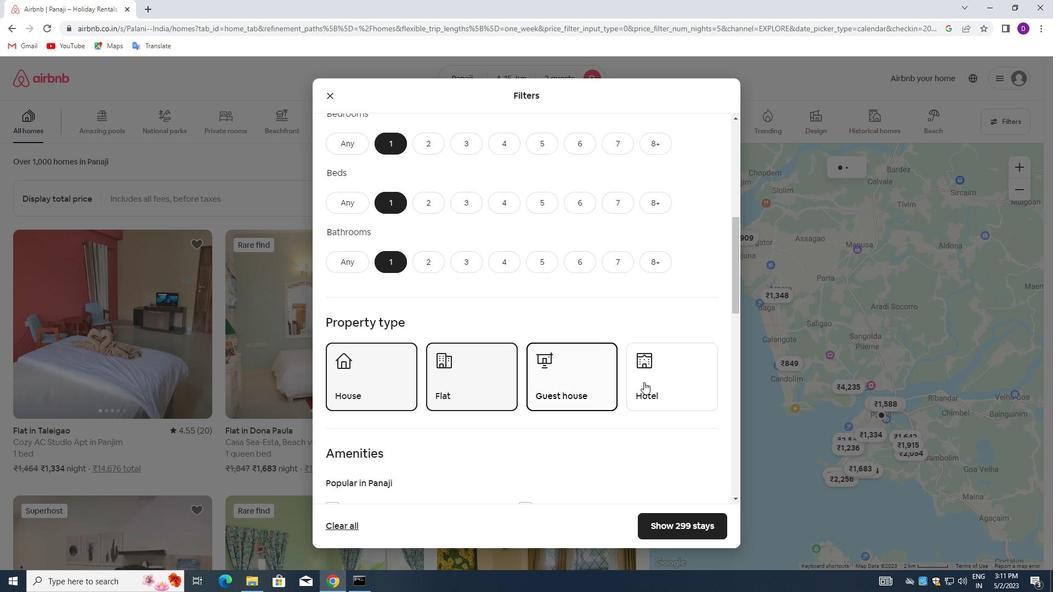
Action: Mouse moved to (502, 365)
Screenshot: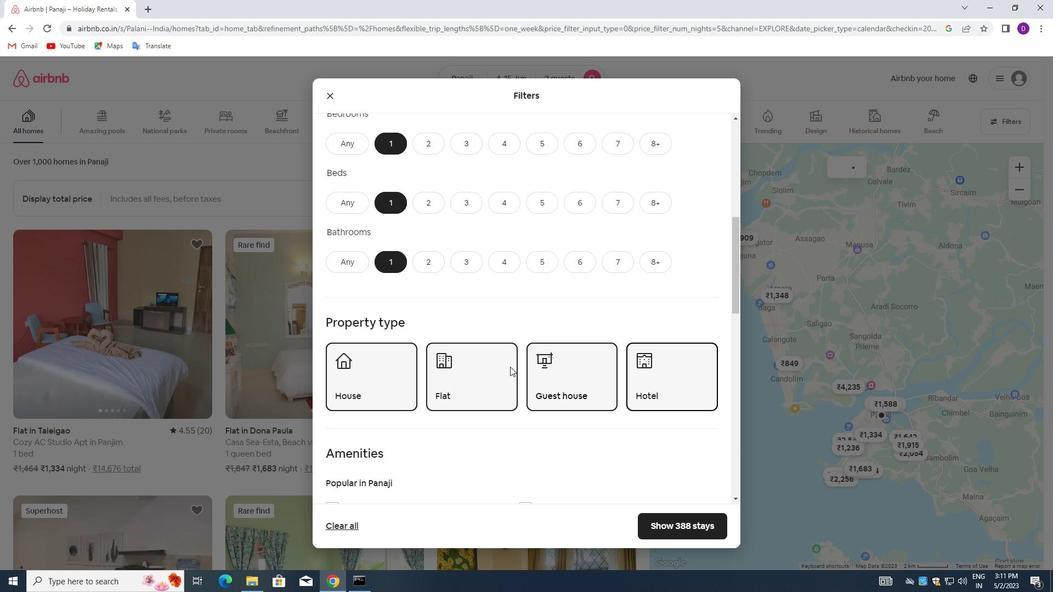 
Action: Mouse scrolled (502, 364) with delta (0, 0)
Screenshot: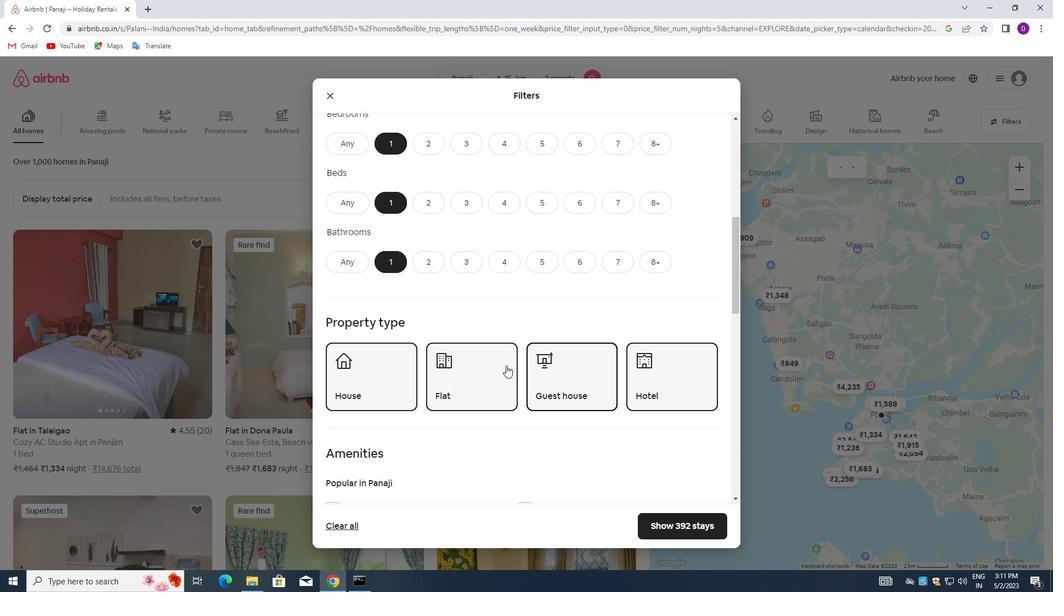 
Action: Mouse moved to (502, 365)
Screenshot: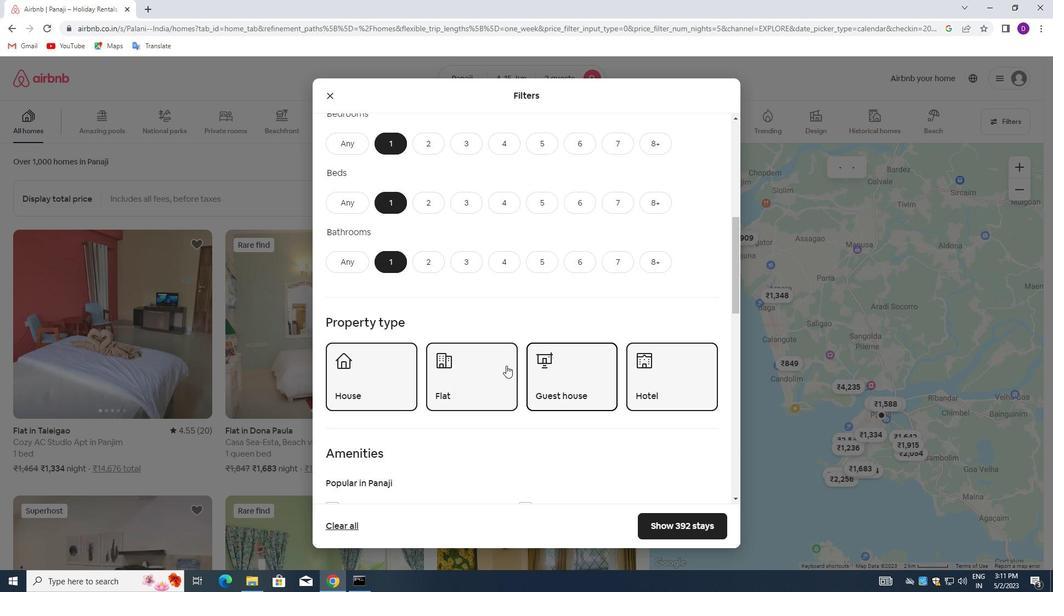 
Action: Mouse scrolled (502, 365) with delta (0, 0)
Screenshot: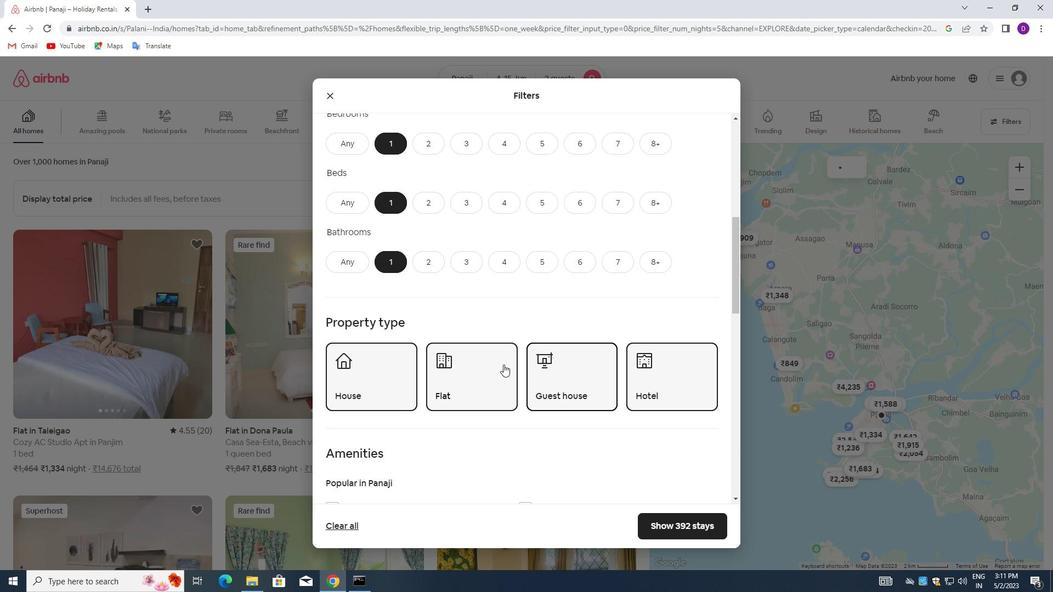 
Action: Mouse moved to (528, 347)
Screenshot: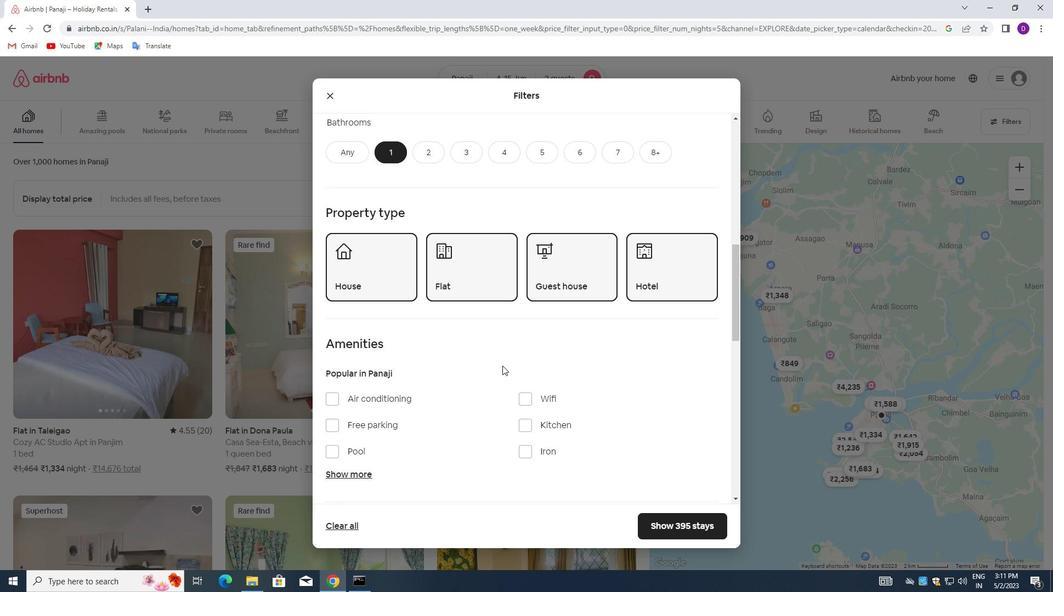 
Action: Mouse scrolled (528, 347) with delta (0, 0)
Screenshot: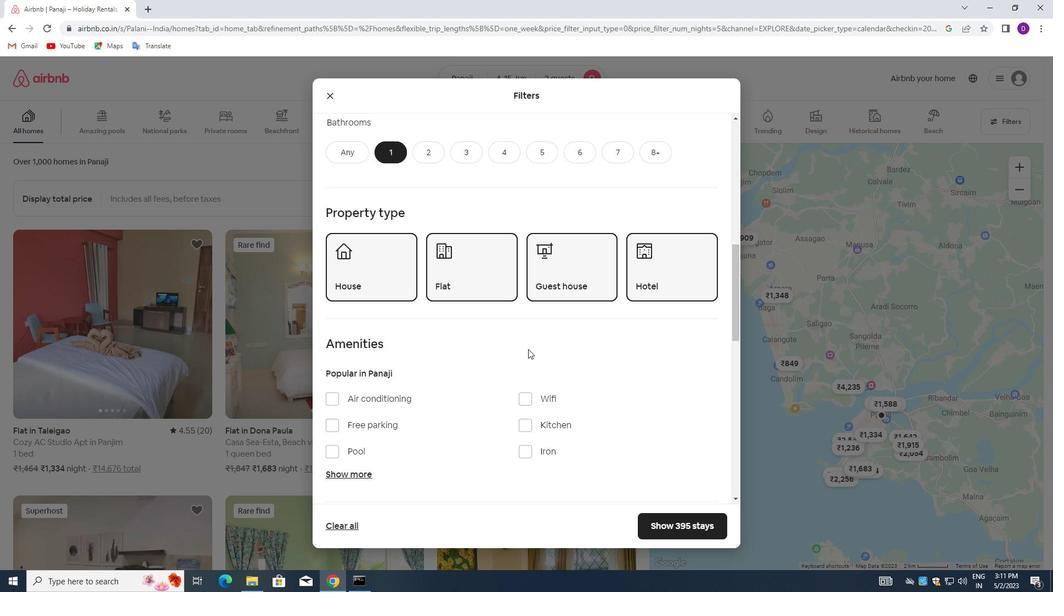 
Action: Mouse moved to (522, 337)
Screenshot: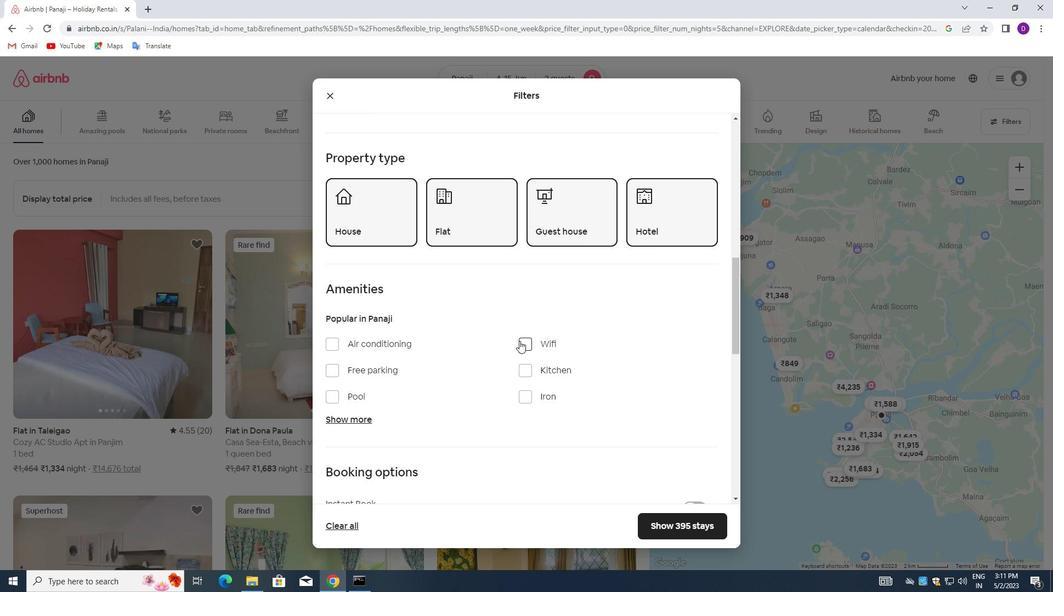 
Action: Mouse scrolled (522, 336) with delta (0, 0)
Screenshot: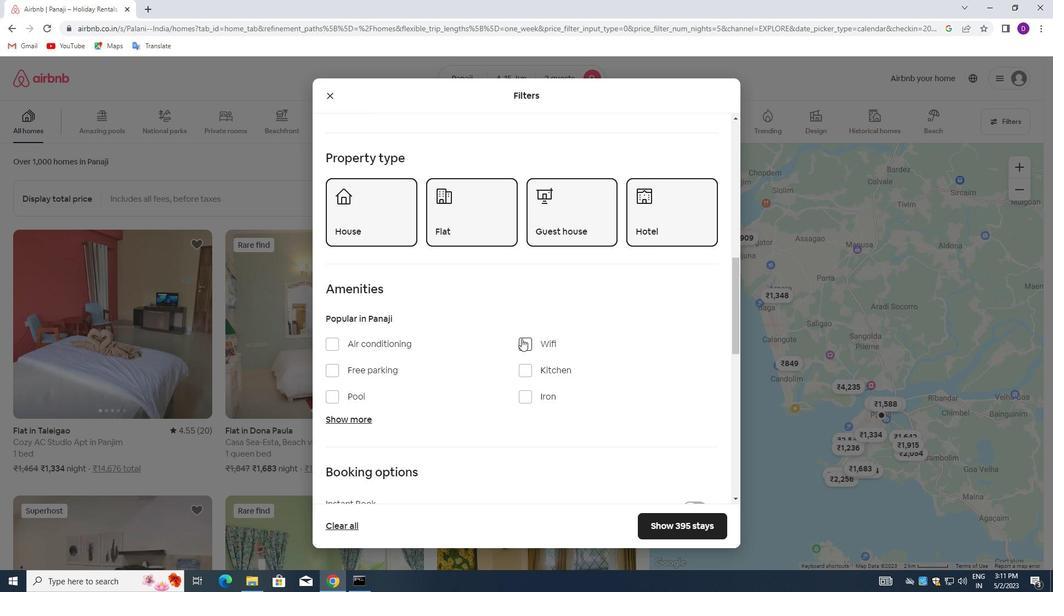 
Action: Mouse scrolled (522, 336) with delta (0, 0)
Screenshot: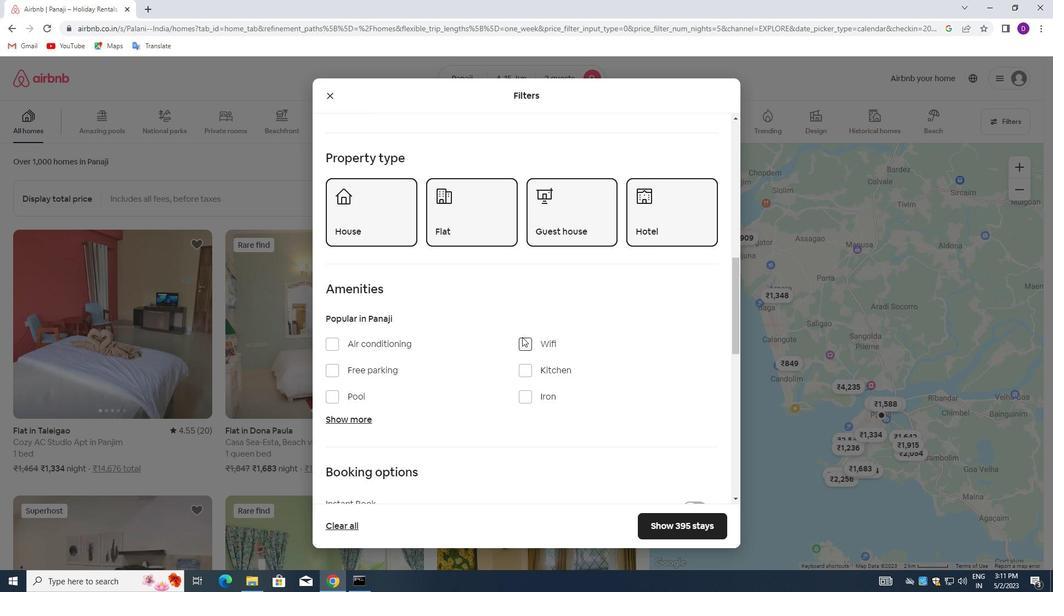 
Action: Mouse moved to (561, 359)
Screenshot: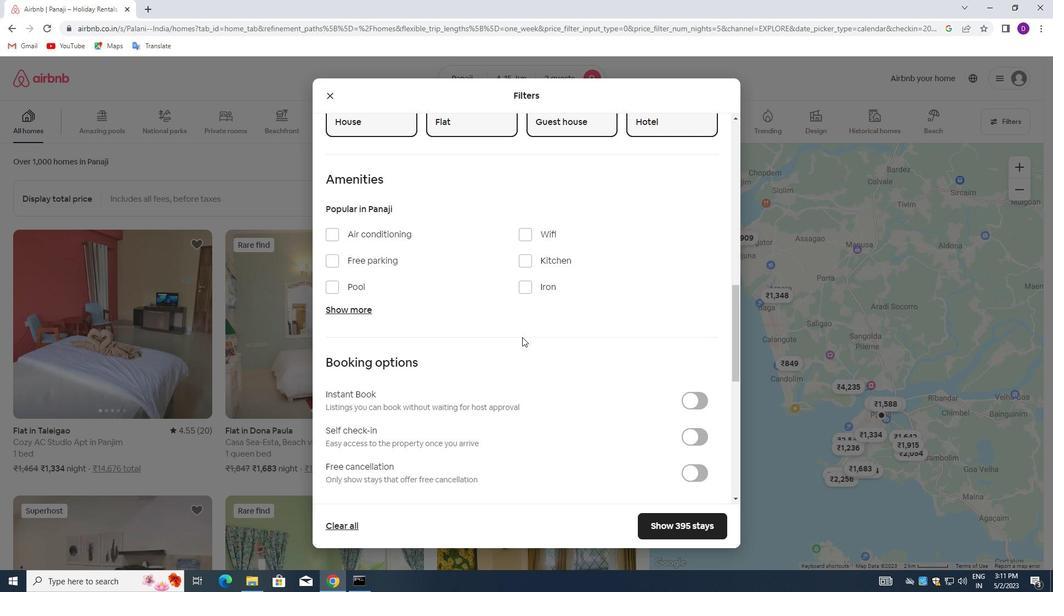 
Action: Mouse scrolled (561, 358) with delta (0, 0)
Screenshot: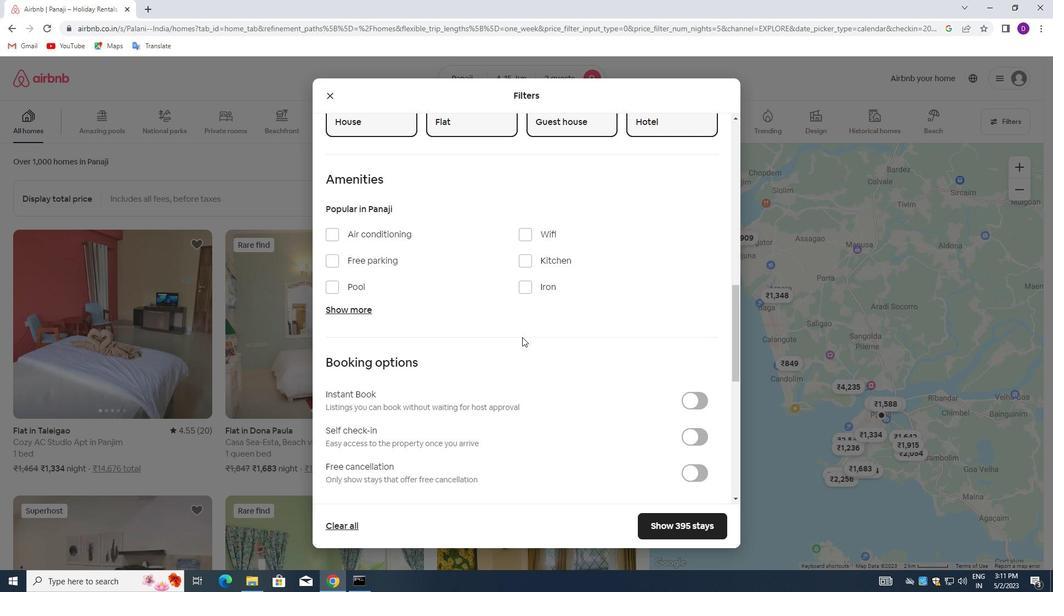 
Action: Mouse moved to (569, 363)
Screenshot: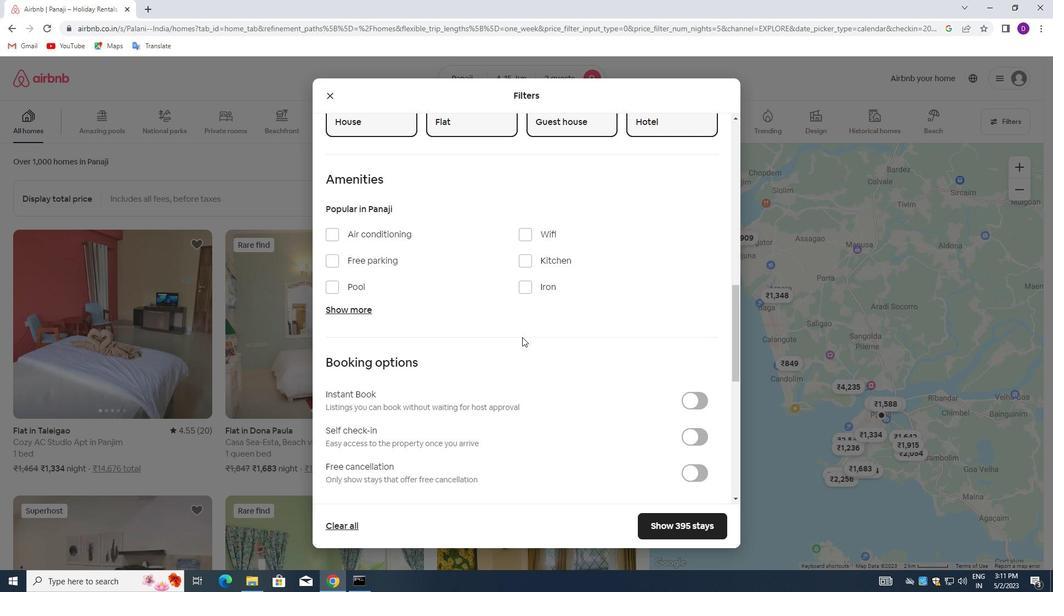 
Action: Mouse scrolled (569, 362) with delta (0, 0)
Screenshot: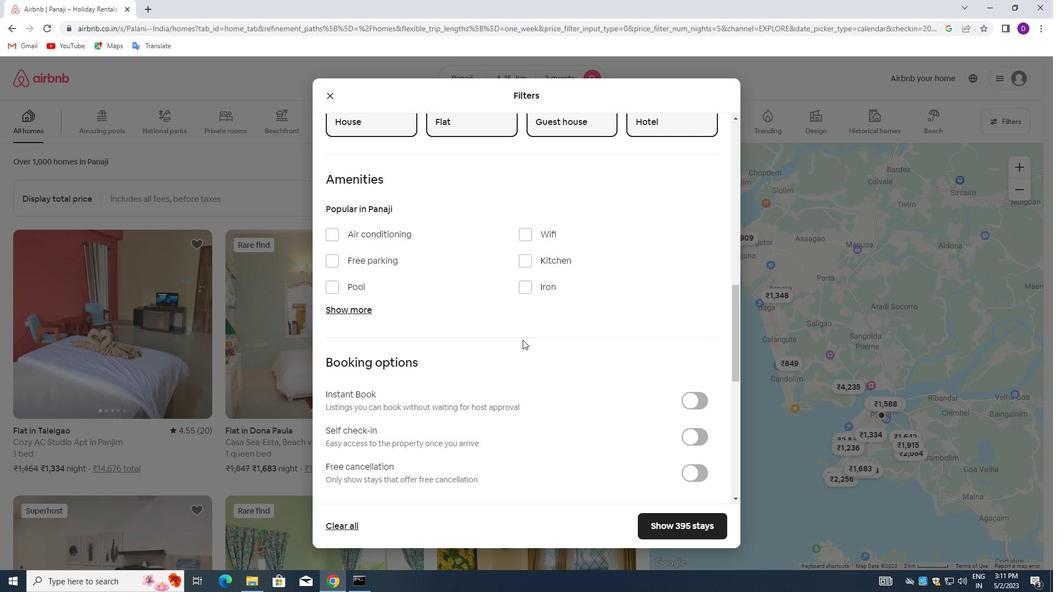
Action: Mouse moved to (688, 332)
Screenshot: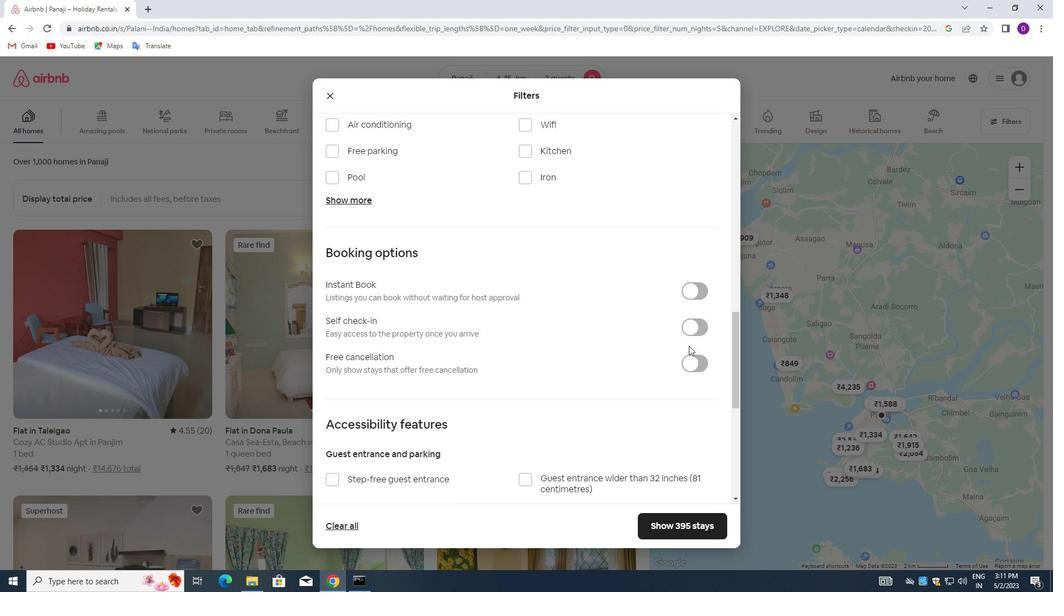 
Action: Mouse pressed left at (688, 332)
Screenshot: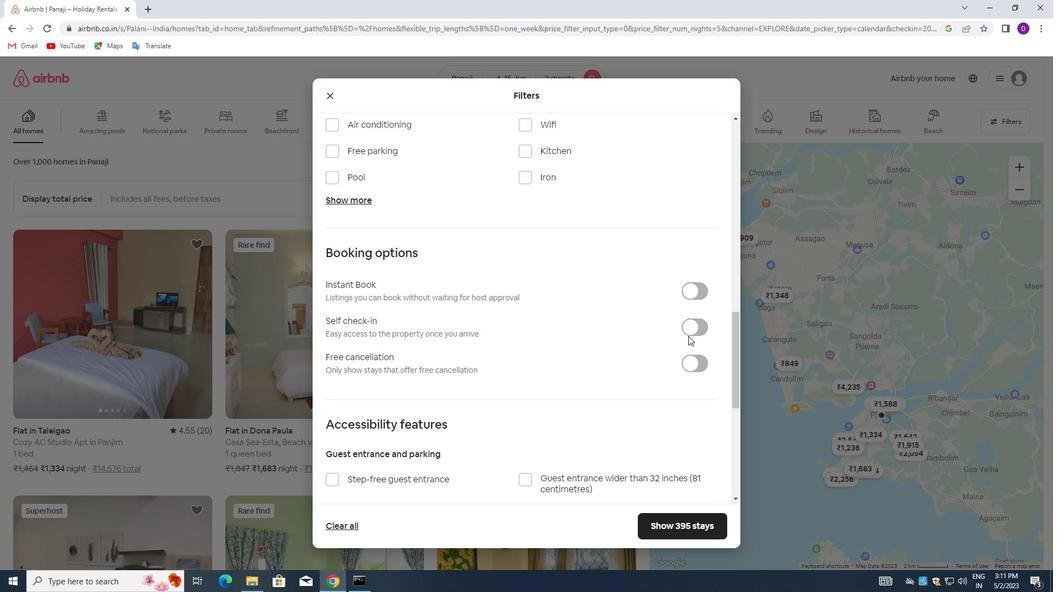 
Action: Mouse moved to (516, 357)
Screenshot: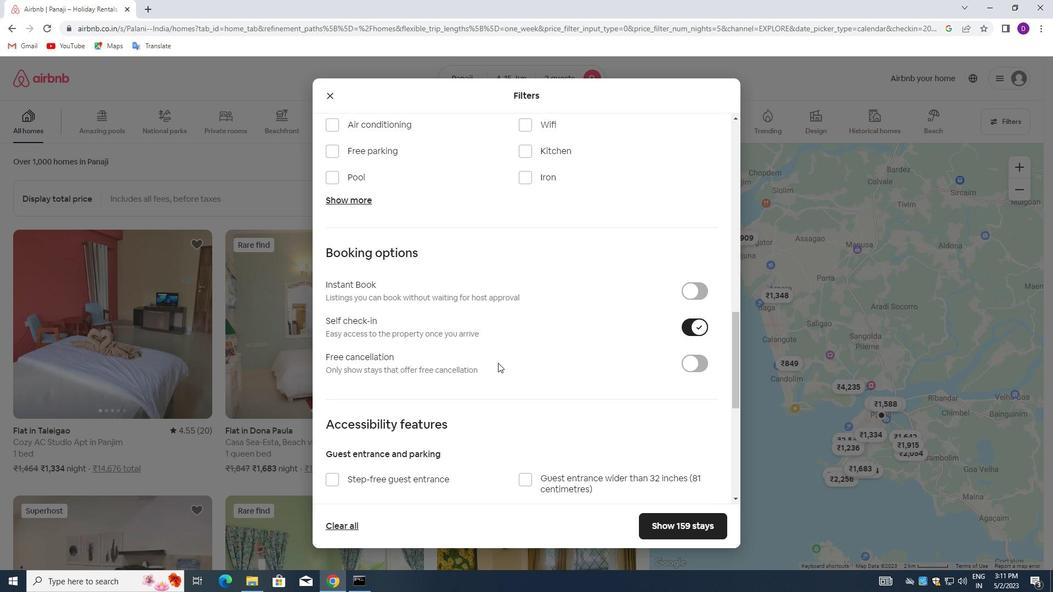 
Action: Mouse scrolled (516, 356) with delta (0, 0)
Screenshot: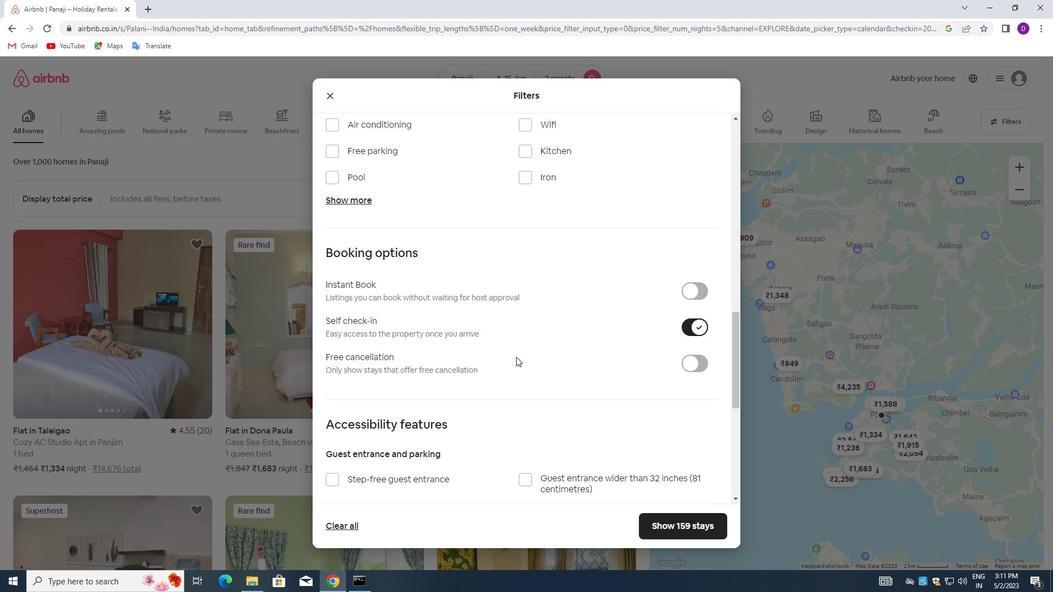 
Action: Mouse moved to (540, 352)
Screenshot: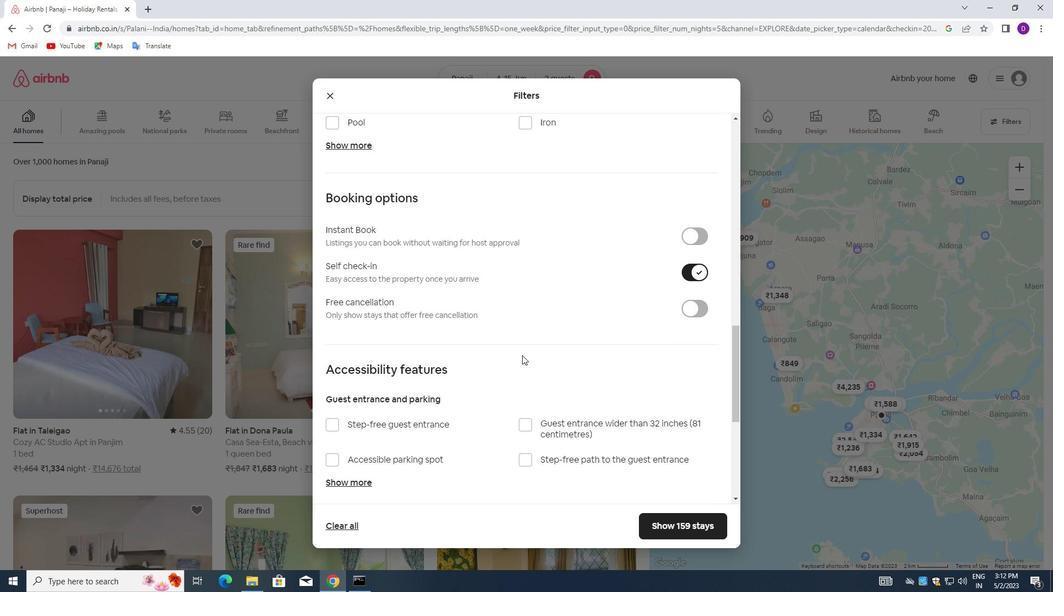
Action: Mouse scrolled (540, 352) with delta (0, 0)
Screenshot: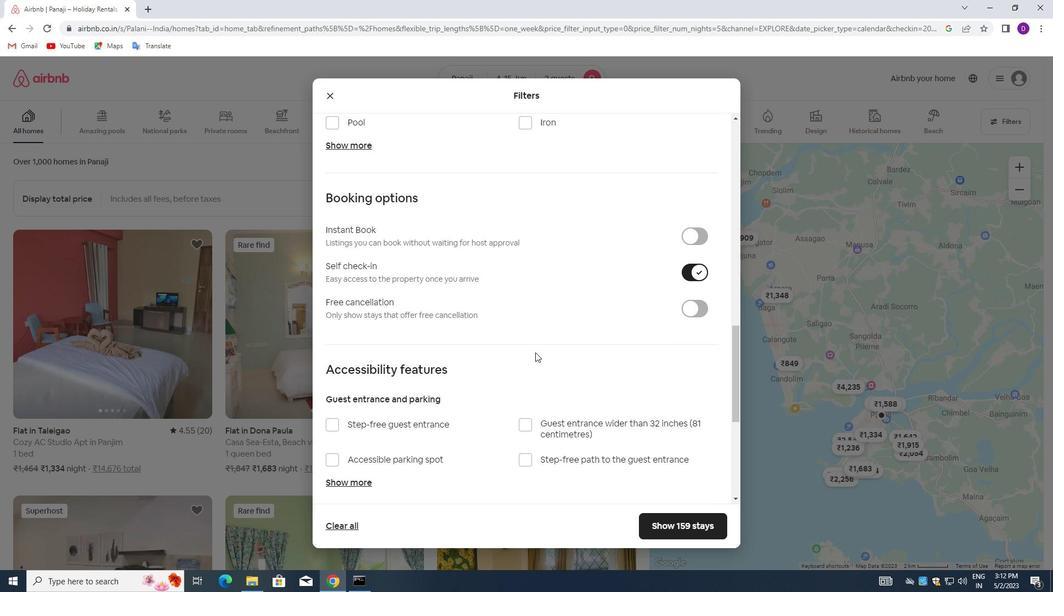 
Action: Mouse moved to (540, 353)
Screenshot: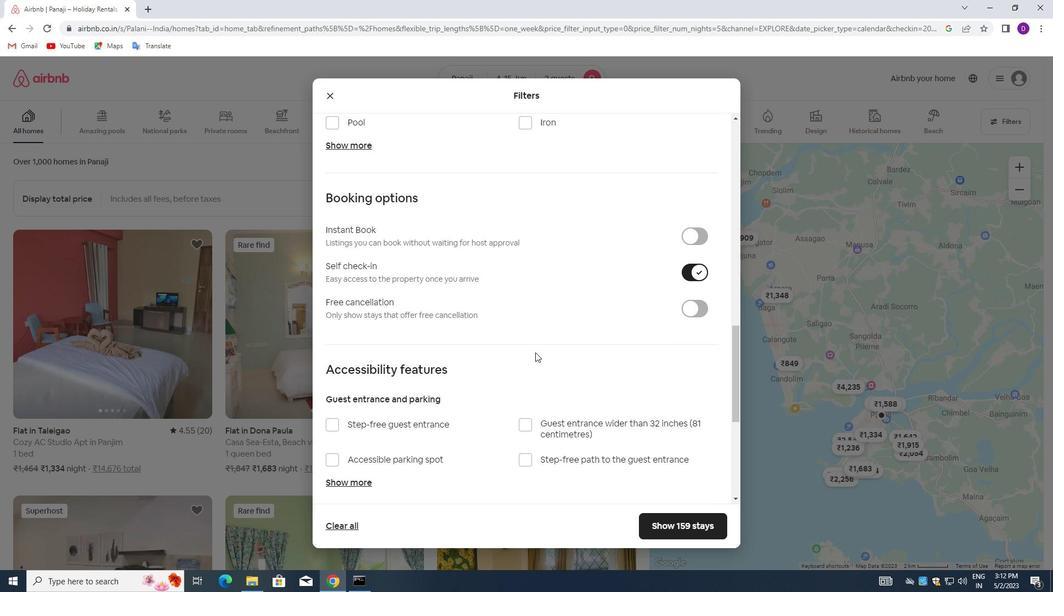 
Action: Mouse scrolled (540, 352) with delta (0, 0)
Screenshot: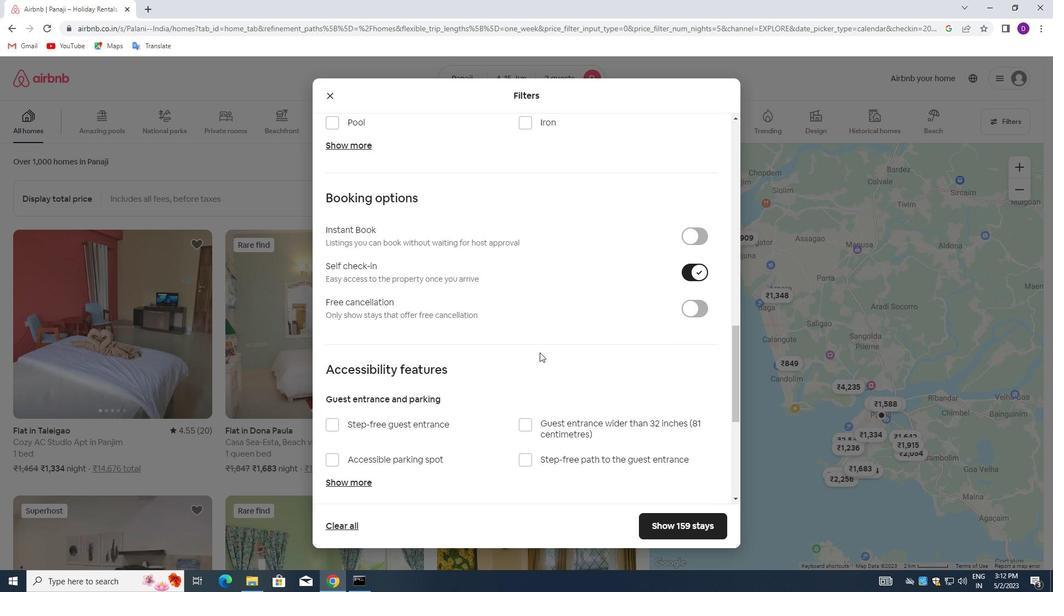 
Action: Mouse scrolled (540, 352) with delta (0, 0)
Screenshot: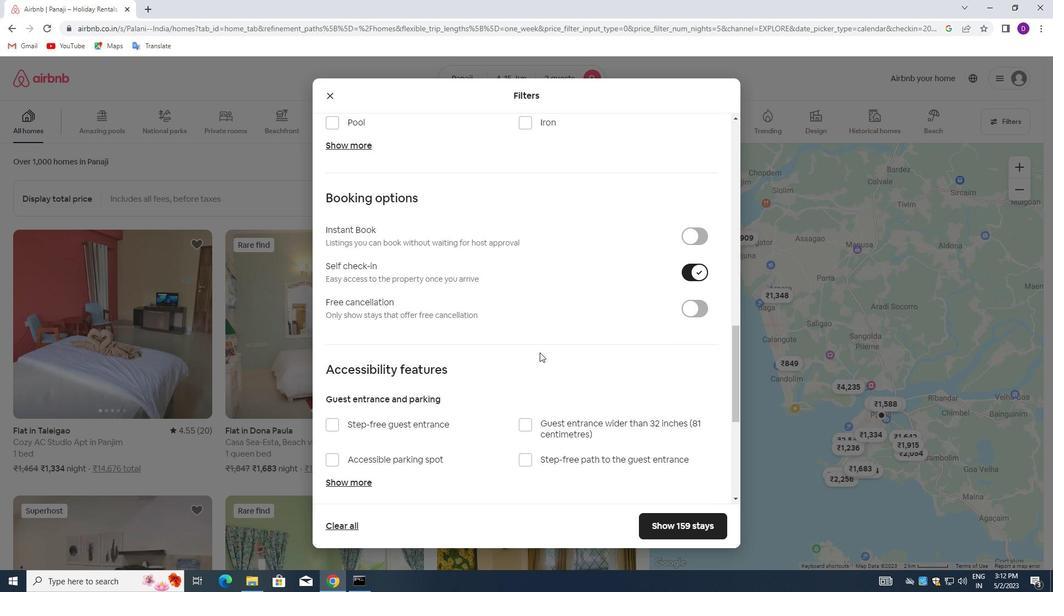 
Action: Mouse moved to (540, 357)
Screenshot: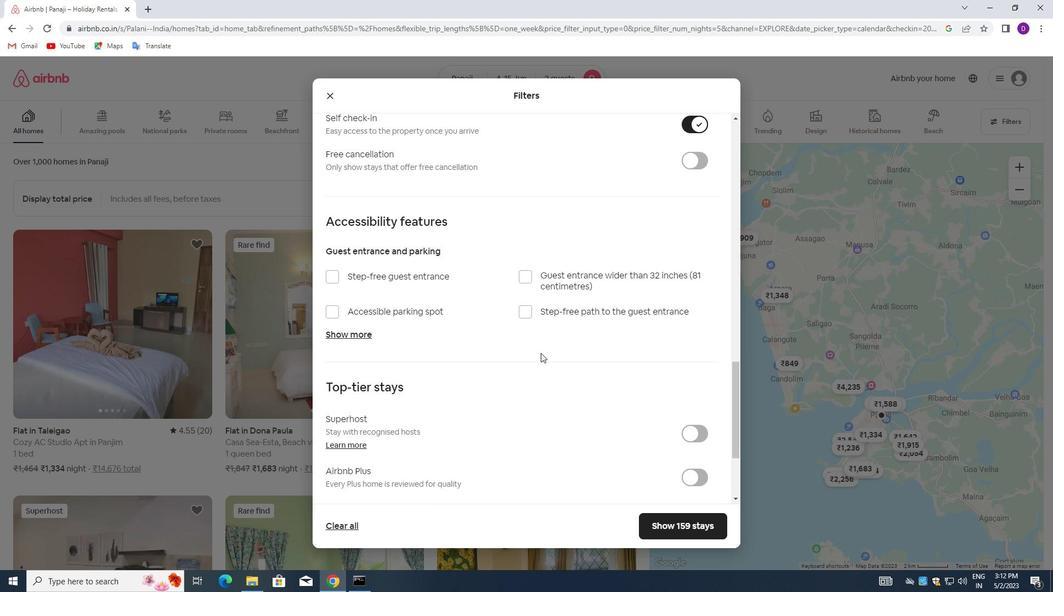
Action: Mouse scrolled (540, 356) with delta (0, 0)
Screenshot: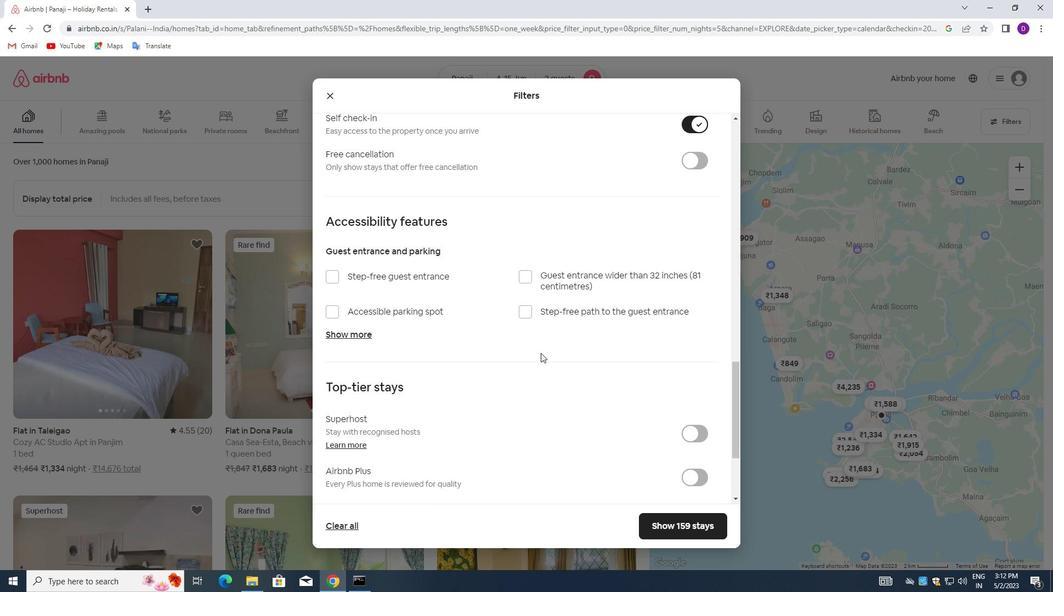 
Action: Mouse moved to (539, 361)
Screenshot: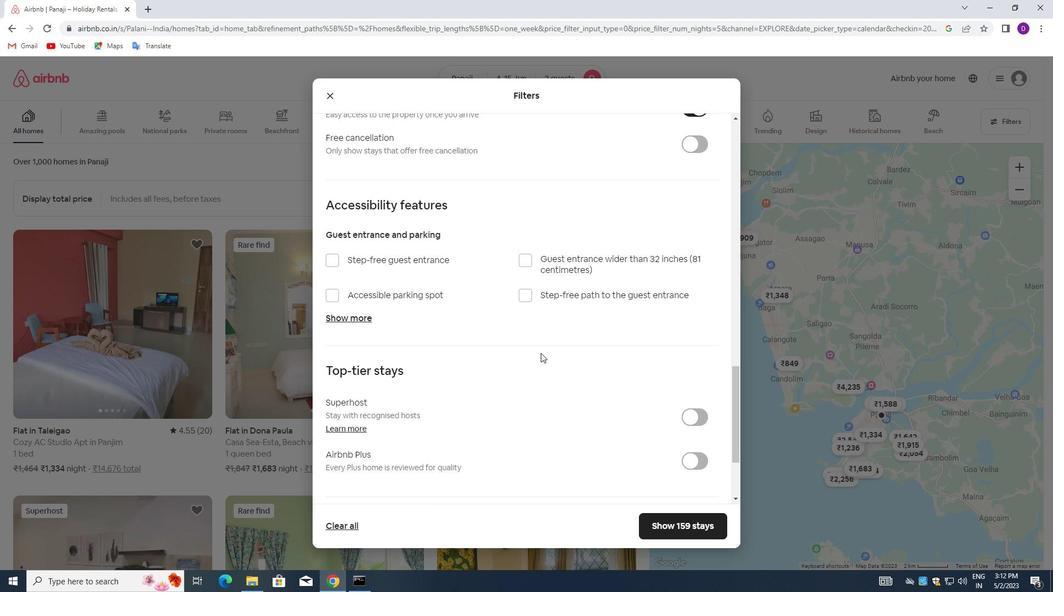 
Action: Mouse scrolled (539, 360) with delta (0, 0)
Screenshot: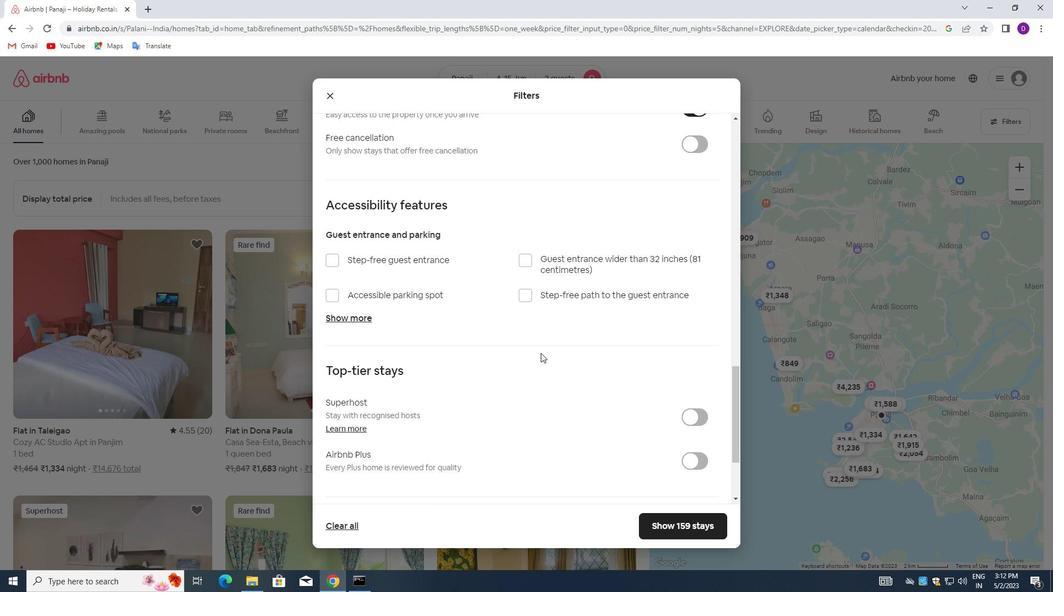 
Action: Mouse moved to (536, 365)
Screenshot: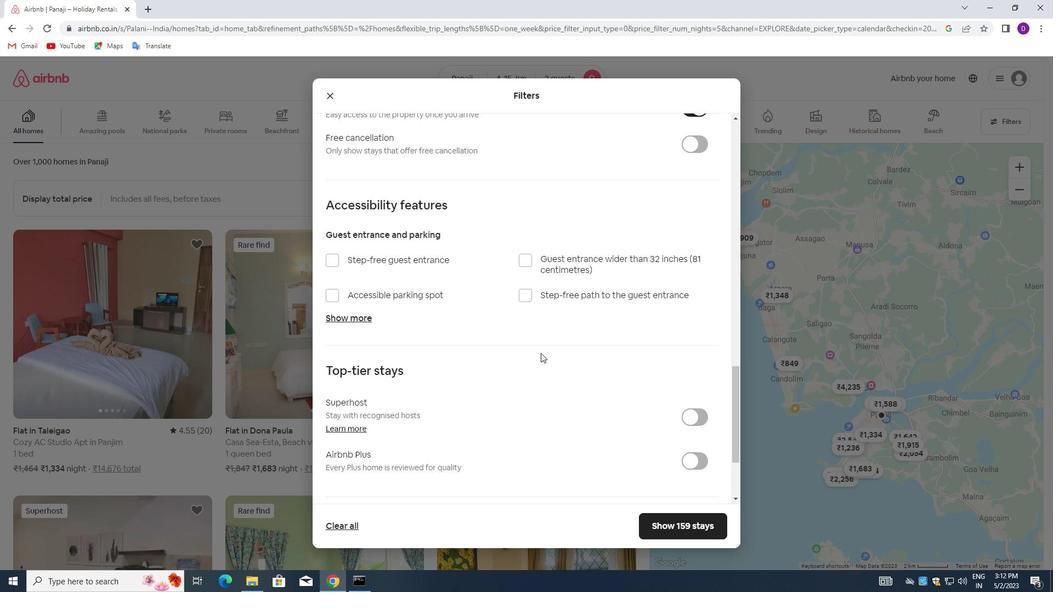 
Action: Mouse scrolled (536, 364) with delta (0, 0)
Screenshot: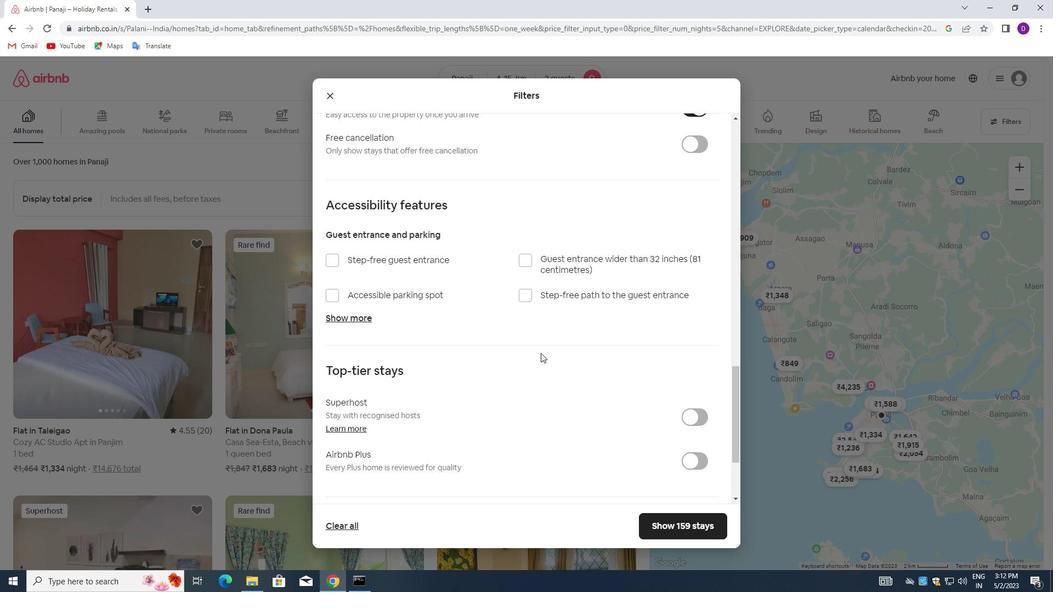 
Action: Mouse moved to (531, 368)
Screenshot: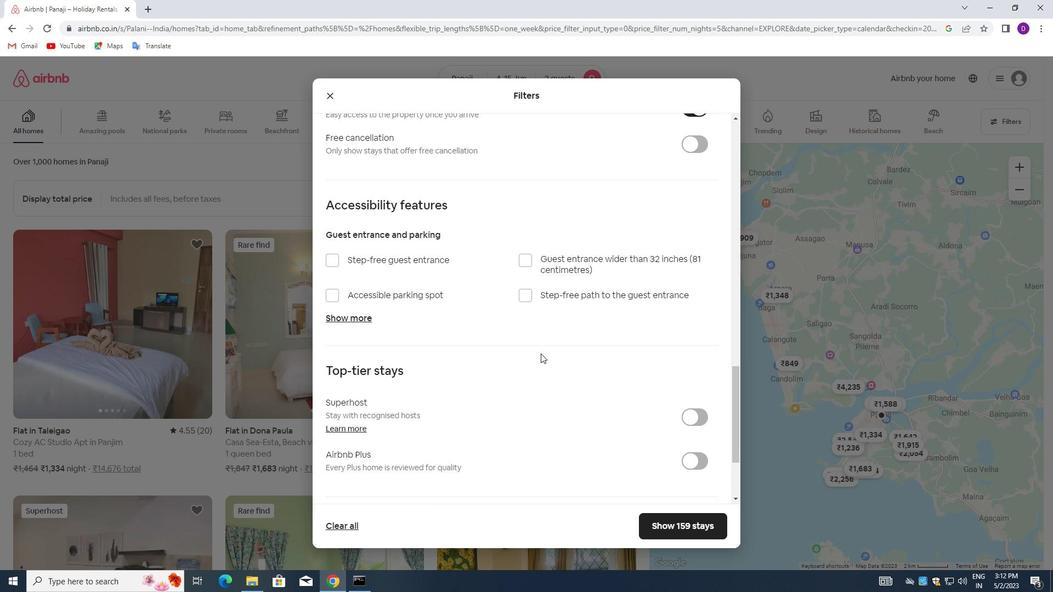 
Action: Mouse scrolled (531, 368) with delta (0, 0)
Screenshot: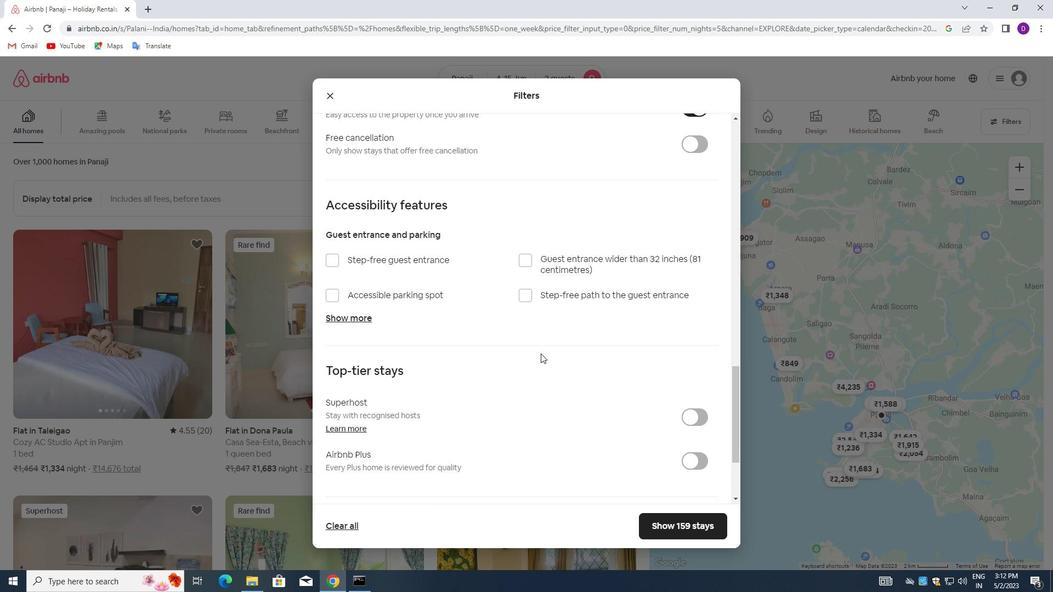 
Action: Mouse moved to (447, 397)
Screenshot: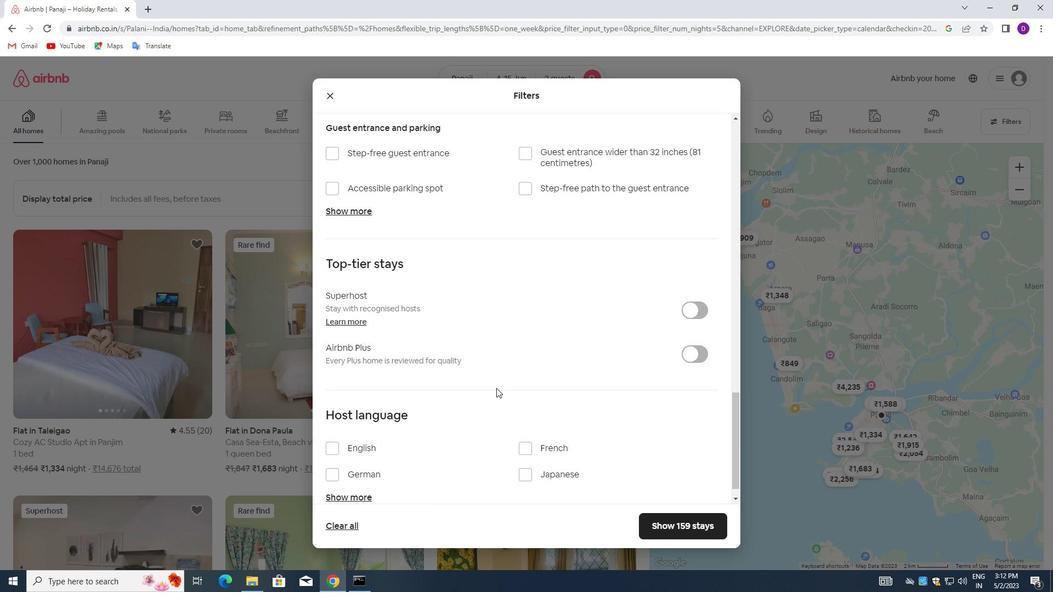 
Action: Mouse scrolled (447, 396) with delta (0, 0)
Screenshot: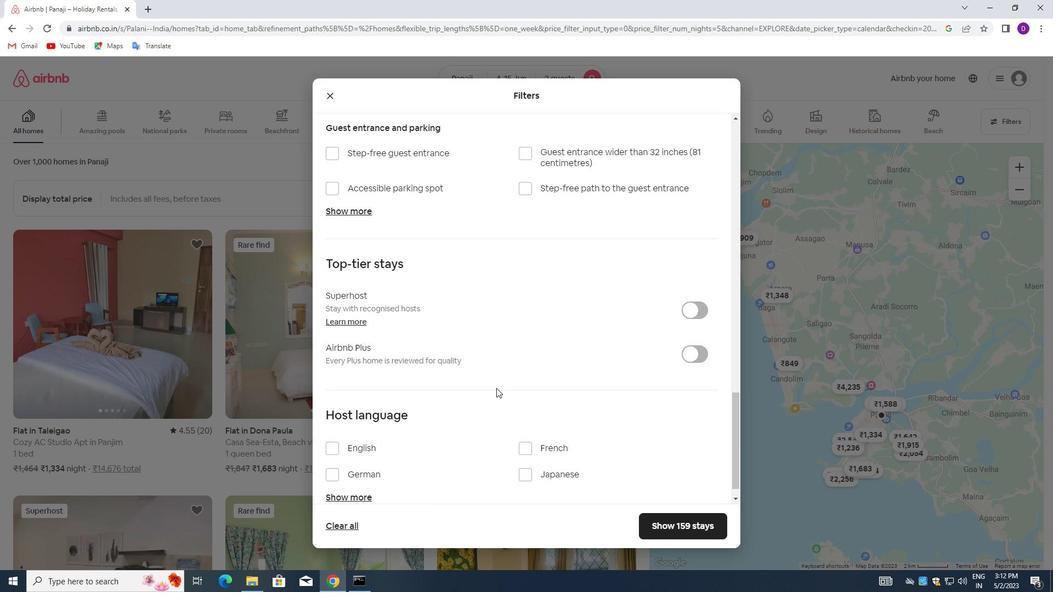 
Action: Mouse moved to (445, 398)
Screenshot: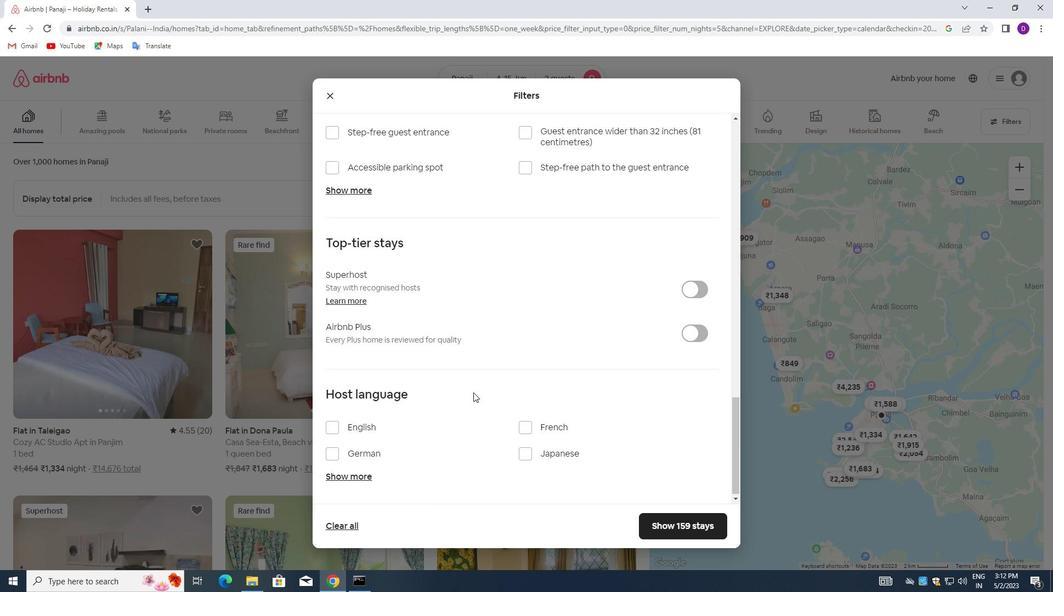 
Action: Mouse scrolled (445, 398) with delta (0, 0)
Screenshot: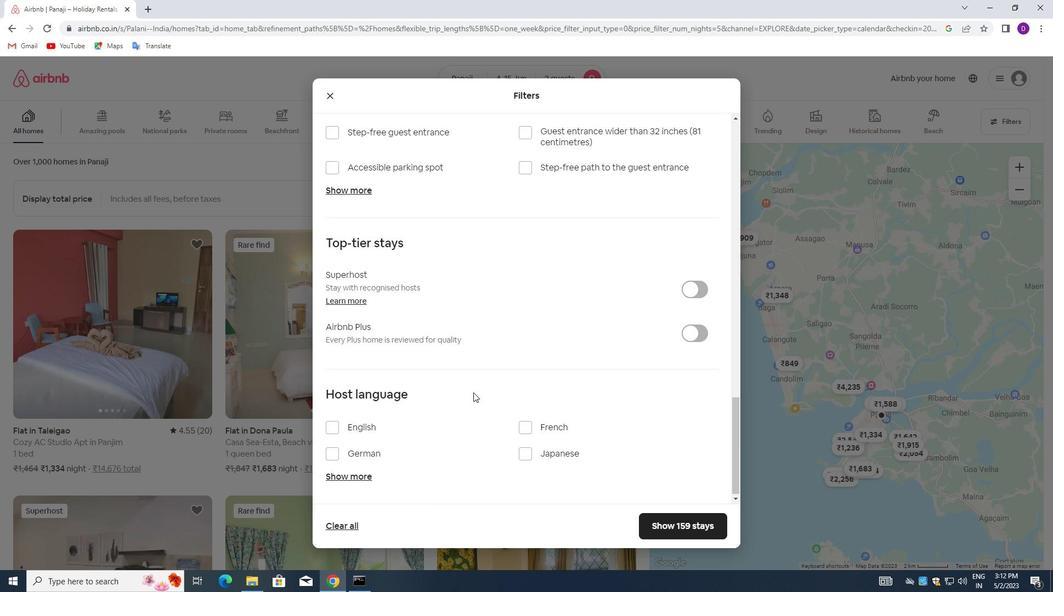 
Action: Mouse moved to (442, 399)
Screenshot: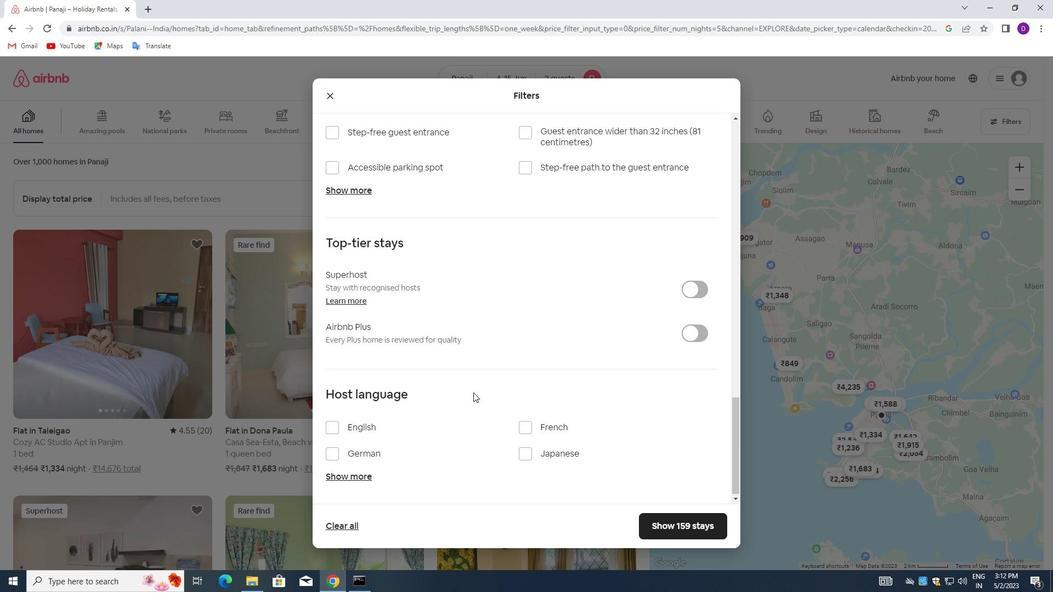 
Action: Mouse scrolled (442, 399) with delta (0, 0)
Screenshot: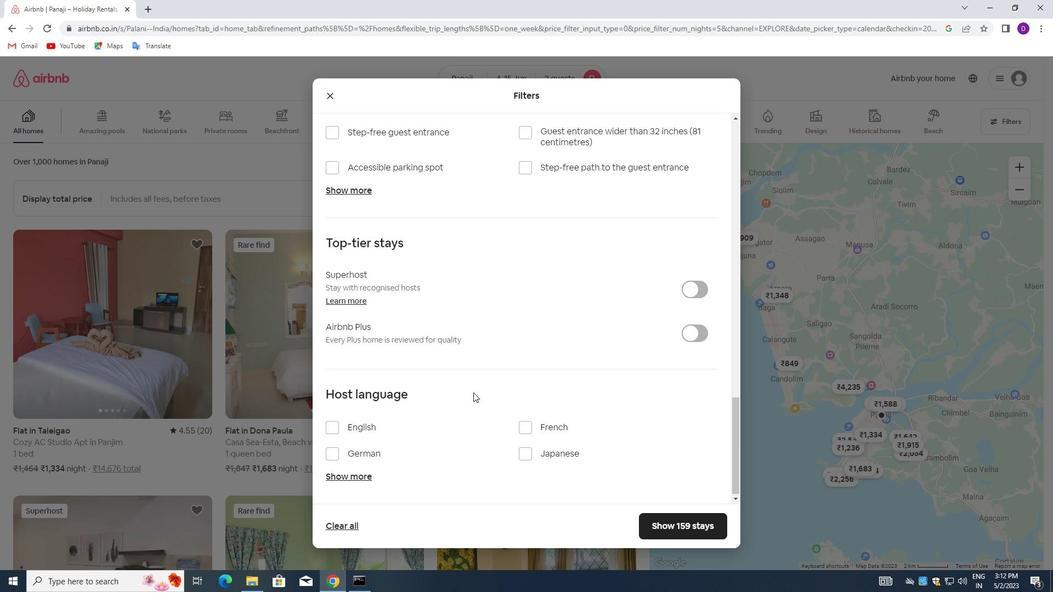 
Action: Mouse moved to (329, 427)
Screenshot: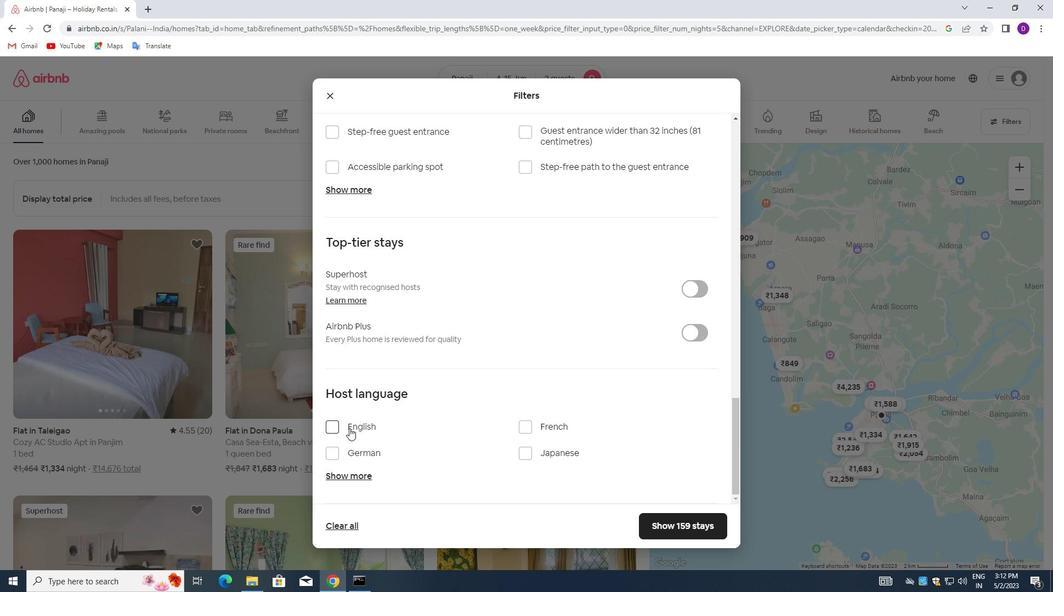 
Action: Mouse pressed left at (329, 427)
Screenshot: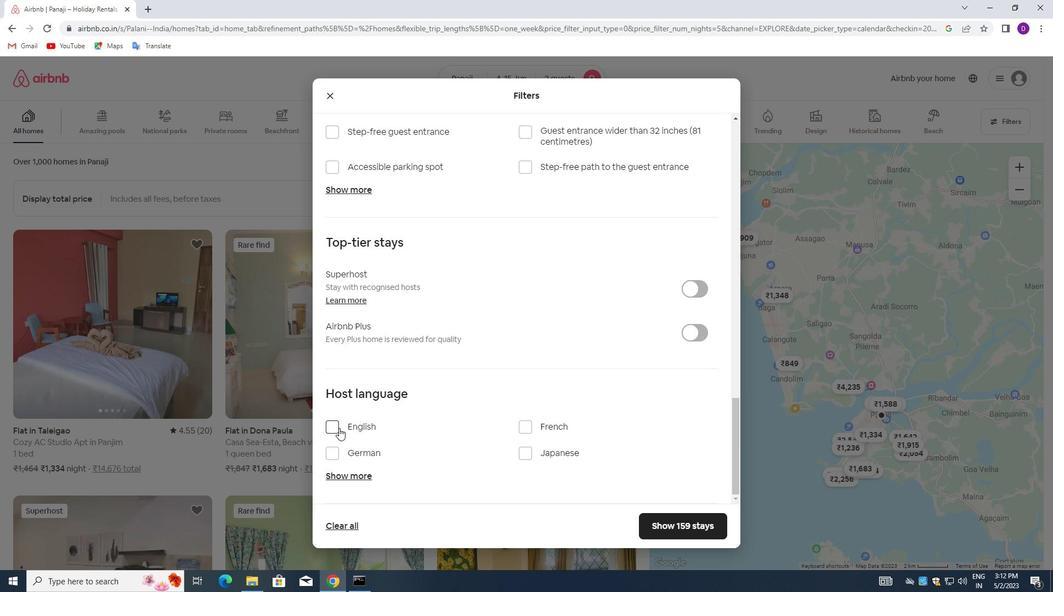 
Action: Mouse moved to (606, 388)
Screenshot: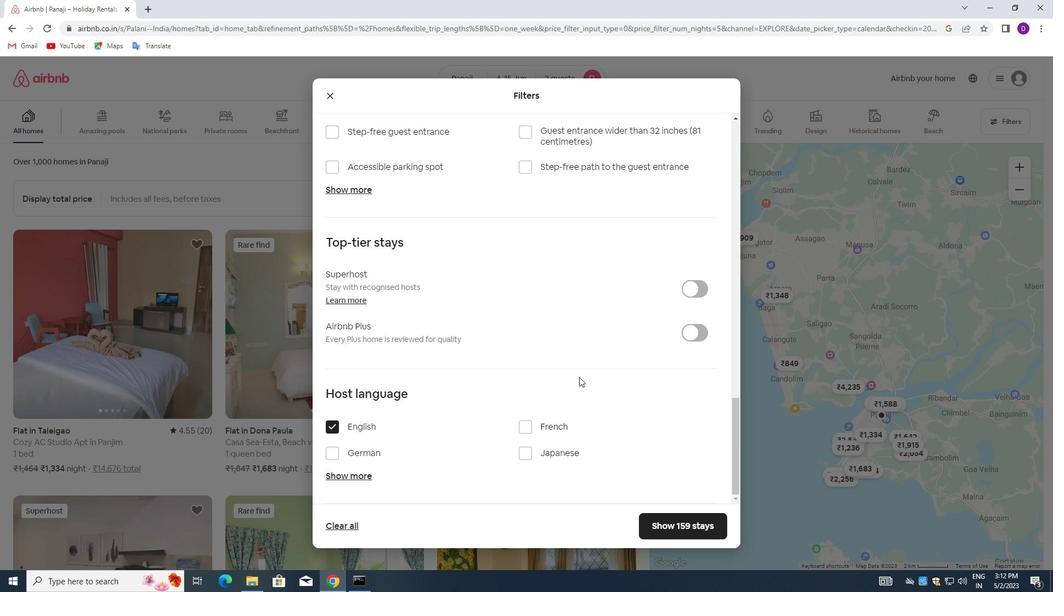 
Action: Mouse scrolled (606, 387) with delta (0, 0)
Screenshot: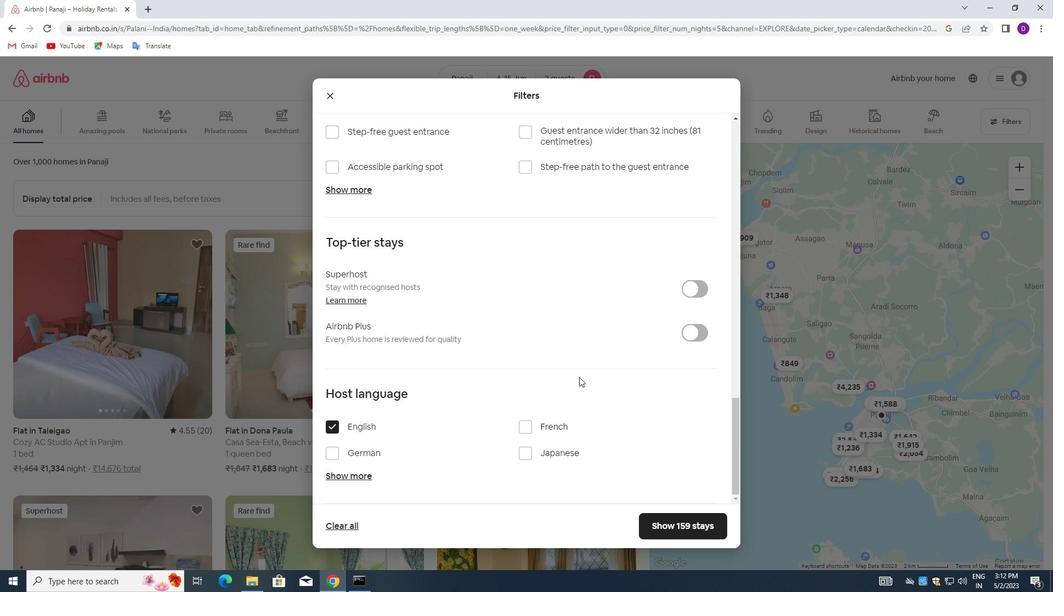 
Action: Mouse moved to (609, 398)
Screenshot: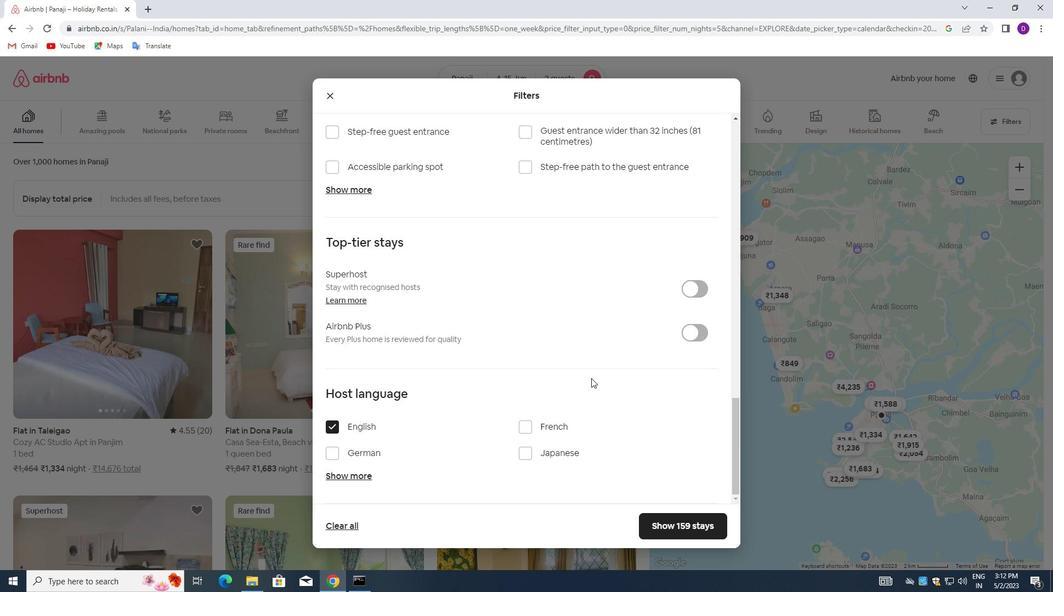 
Action: Mouse scrolled (609, 397) with delta (0, 0)
Screenshot: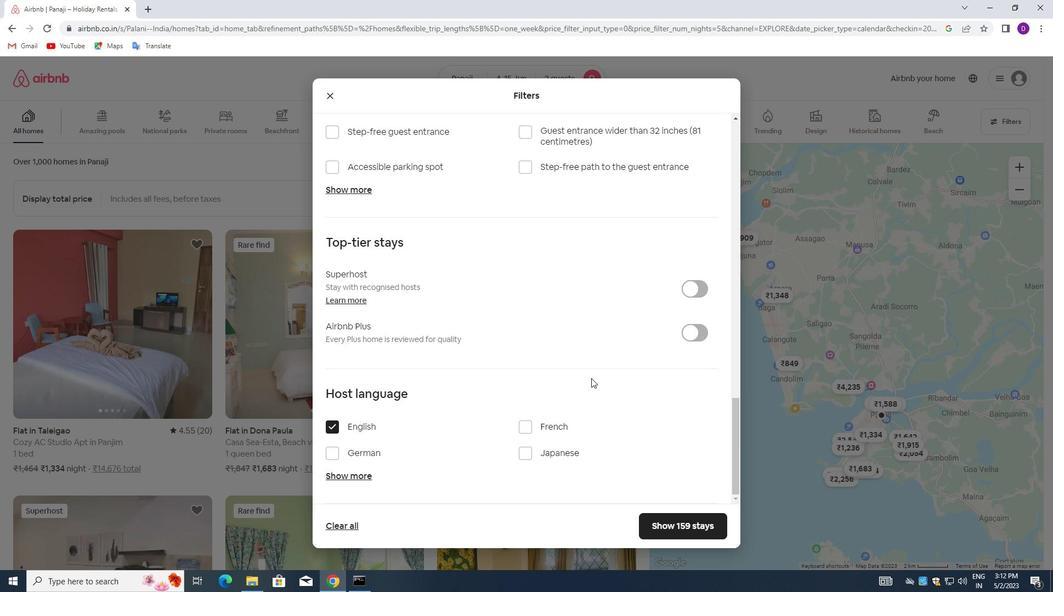 
Action: Mouse moved to (612, 405)
Screenshot: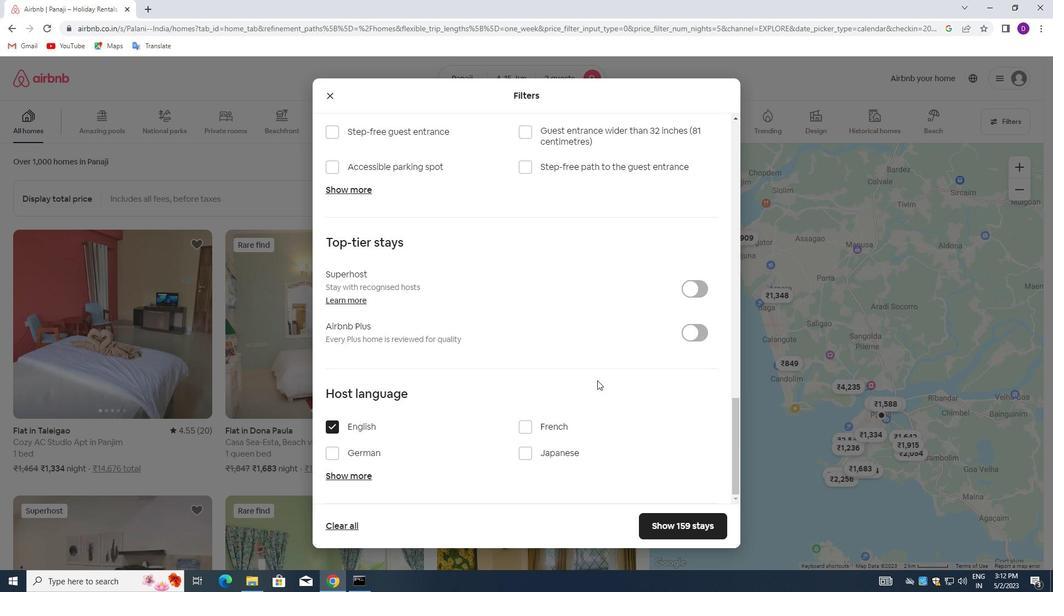 
Action: Mouse scrolled (612, 404) with delta (0, 0)
Screenshot: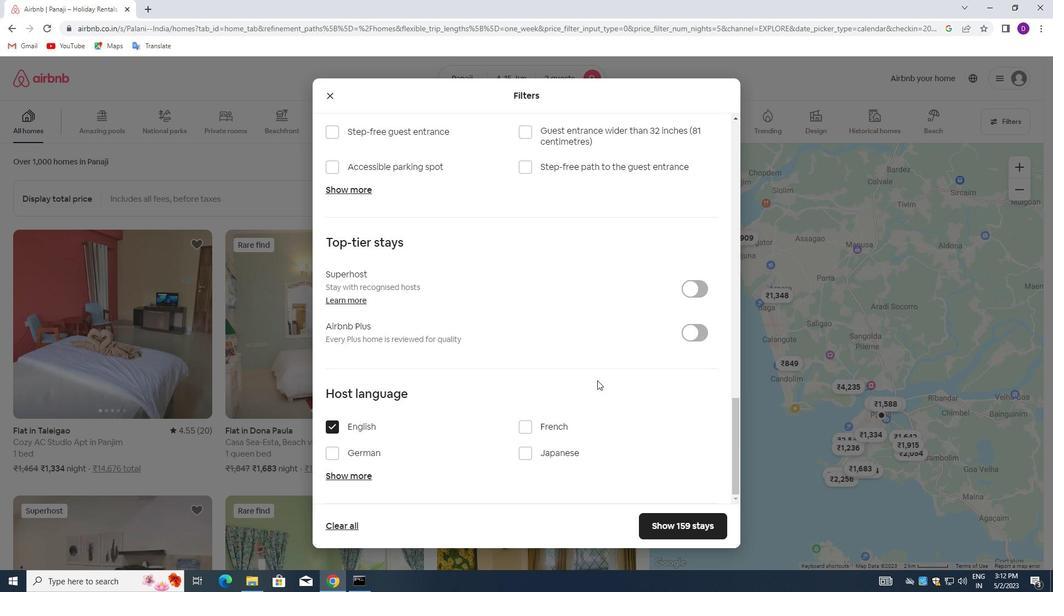 
Action: Mouse moved to (614, 408)
Screenshot: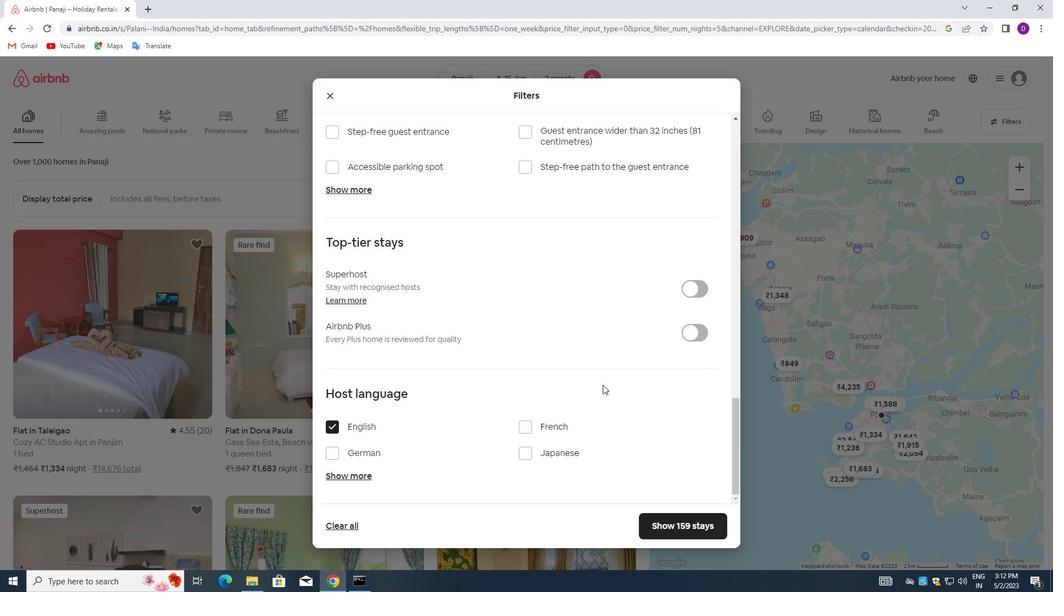 
Action: Mouse scrolled (614, 407) with delta (0, 0)
Screenshot: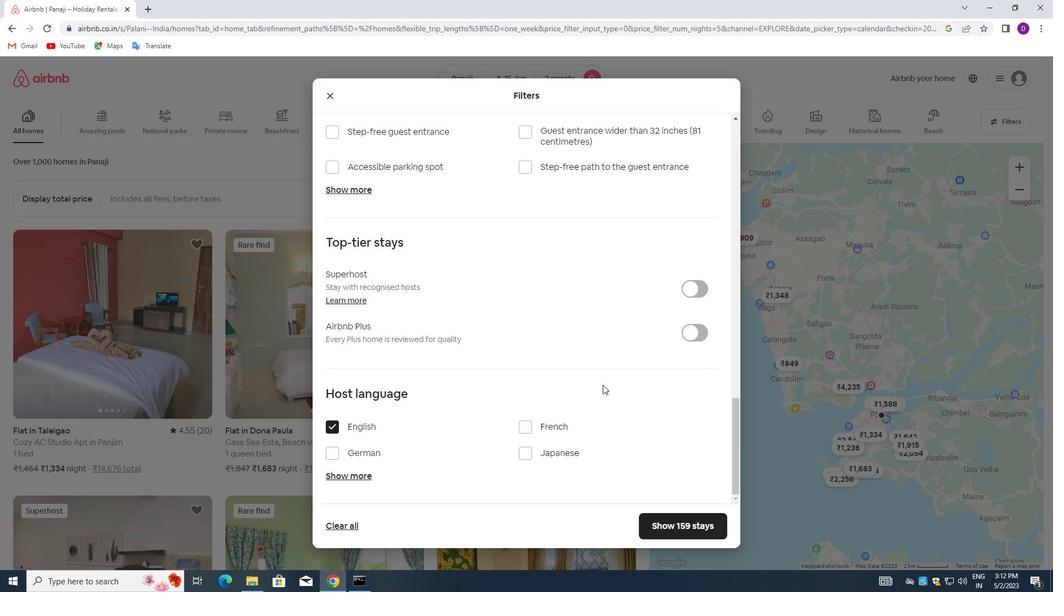 
Action: Mouse moved to (663, 525)
Screenshot: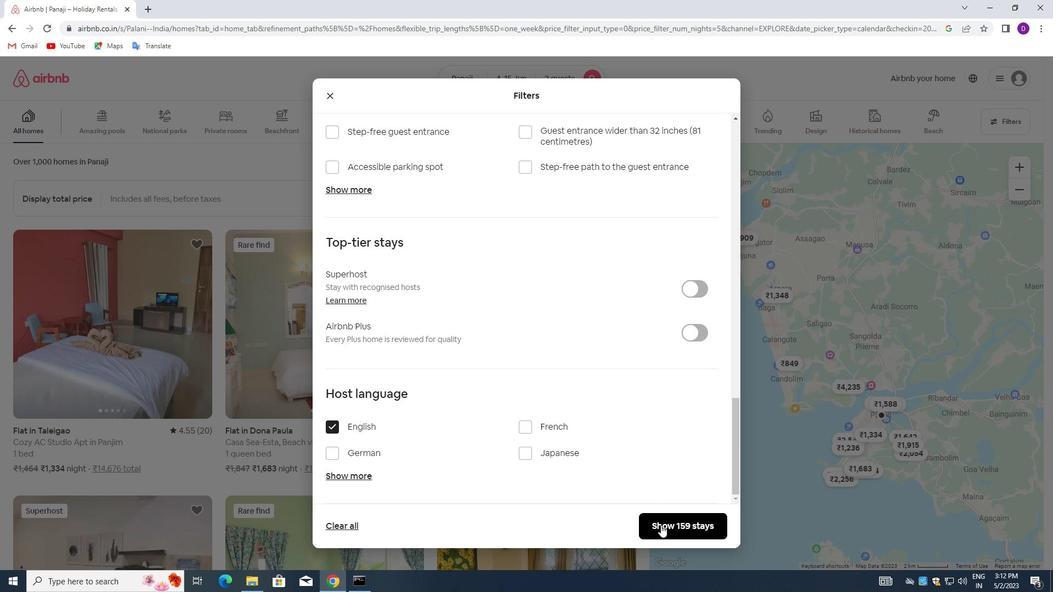 
Action: Mouse pressed left at (663, 525)
Screenshot: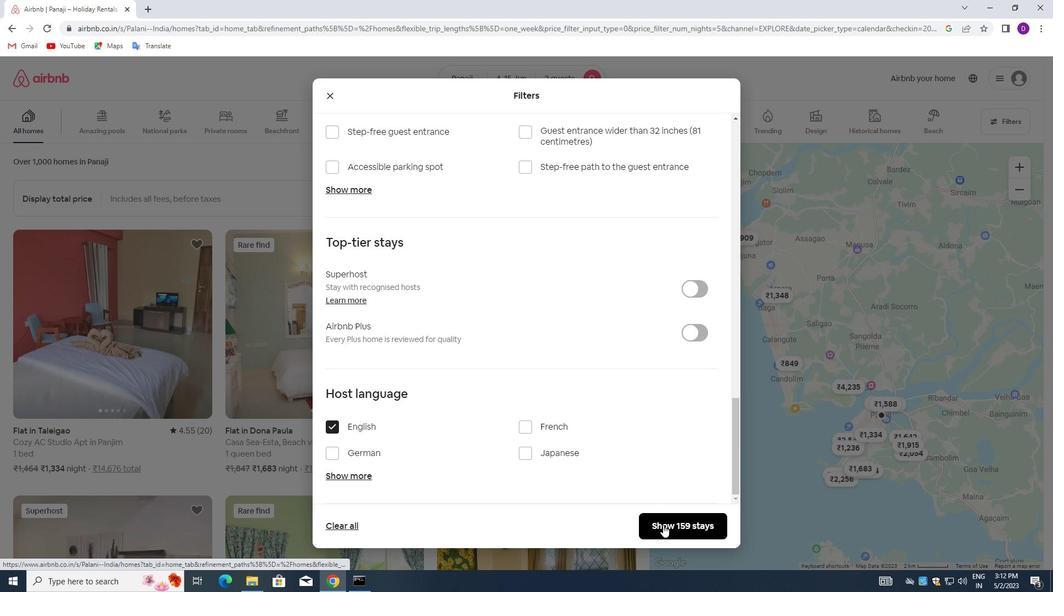 
